 Task: Search one way flight ticket for 1 adult, 5 children, 2 infants in seat and 1 infant on lap in first from Eugene: Mahlon Sweet Field to Greenville: Pitt-greenville Airport on 5-2-2023. Choice of flights is Spirit. Number of bags: 7 checked bags. Price is upto 97000. Outbound departure time preference is 21:45.
Action: Mouse moved to (302, 269)
Screenshot: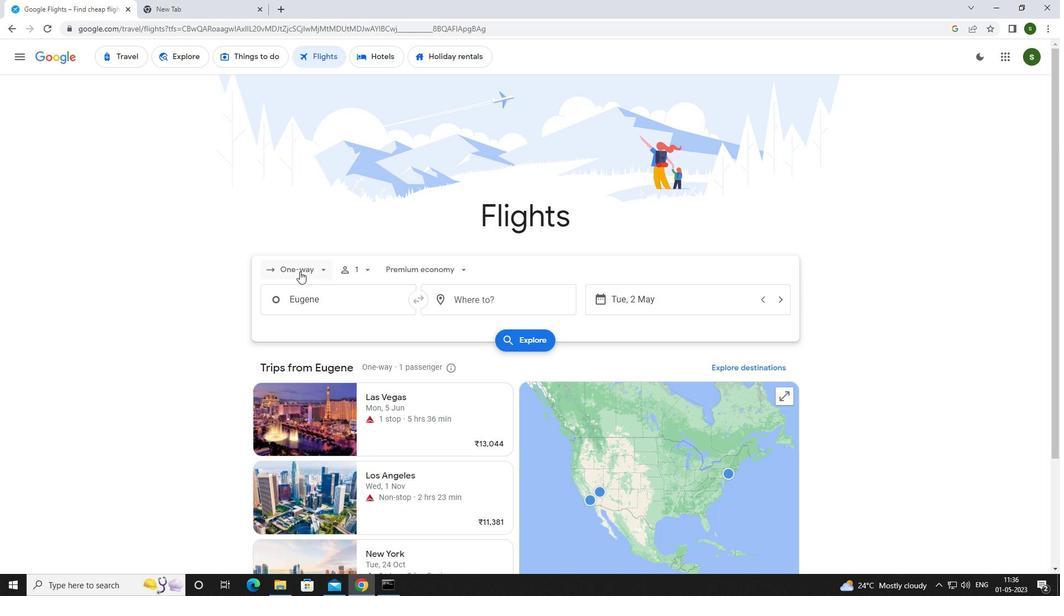 
Action: Mouse pressed left at (302, 269)
Screenshot: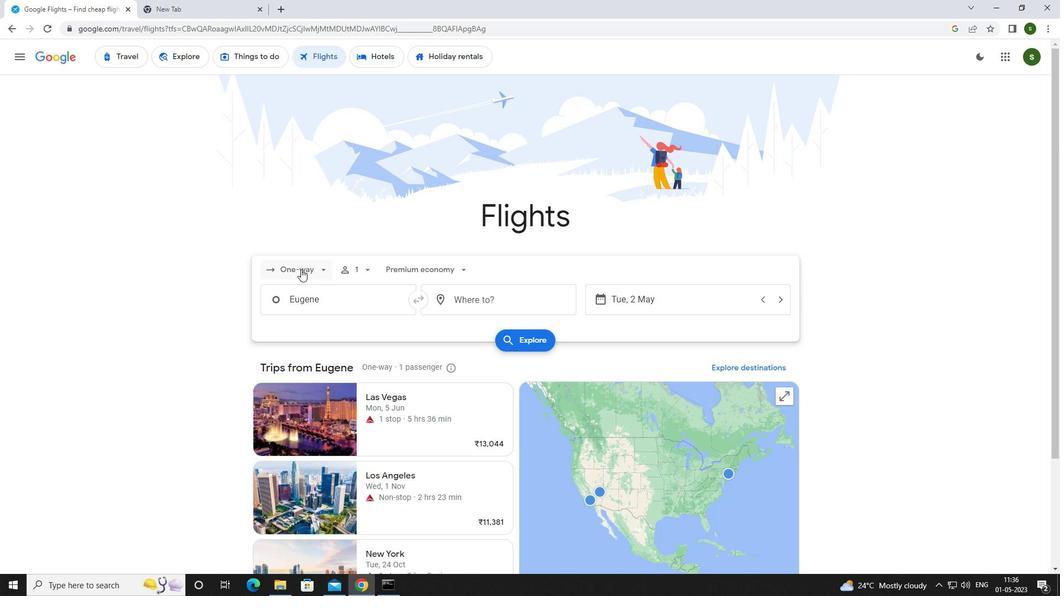 
Action: Mouse moved to (305, 320)
Screenshot: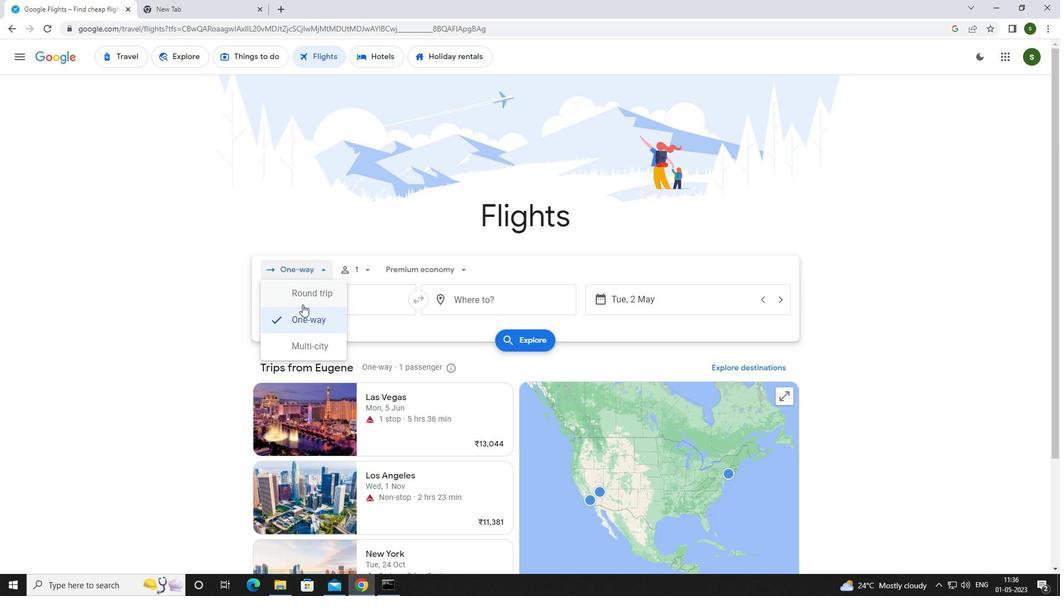 
Action: Mouse pressed left at (305, 320)
Screenshot: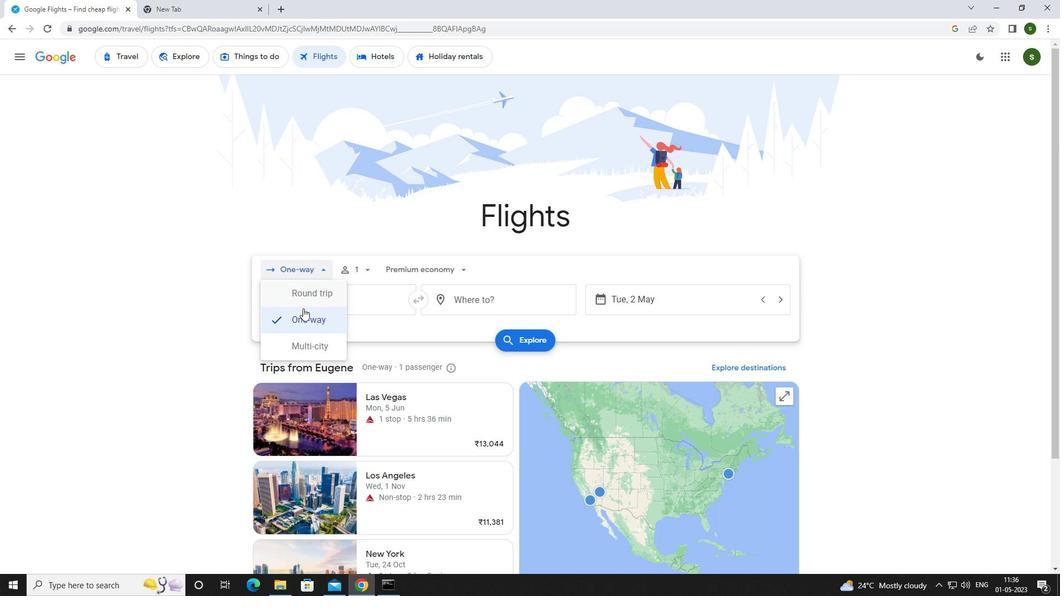 
Action: Mouse moved to (361, 270)
Screenshot: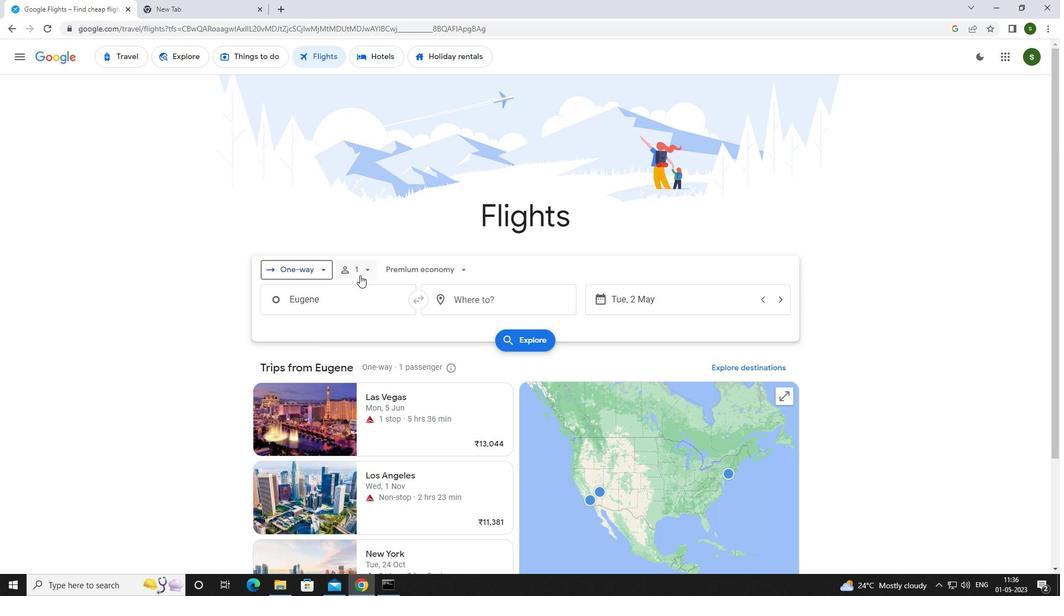 
Action: Mouse pressed left at (361, 270)
Screenshot: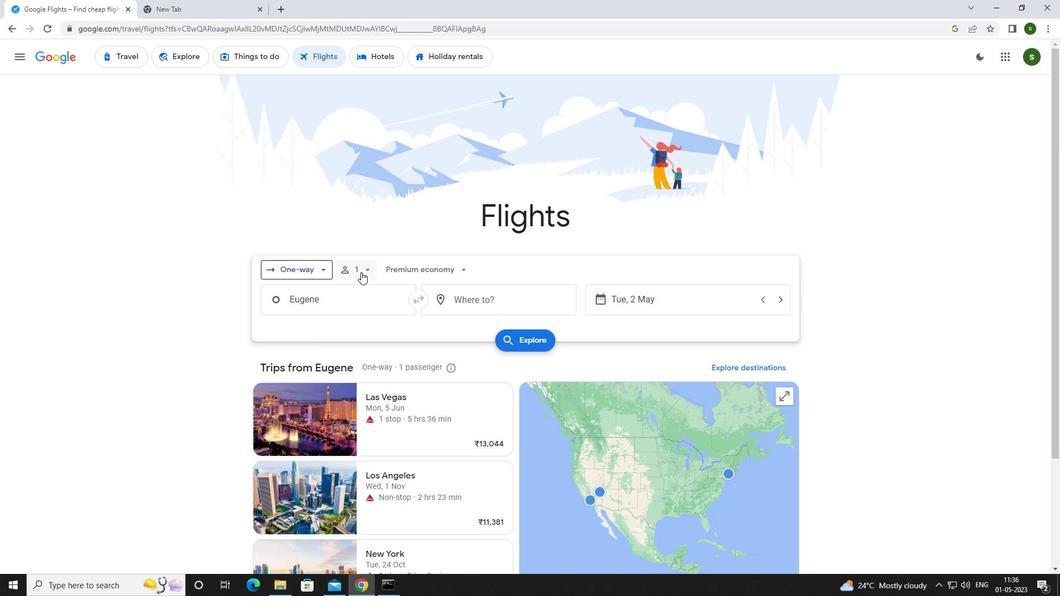 
Action: Mouse moved to (456, 328)
Screenshot: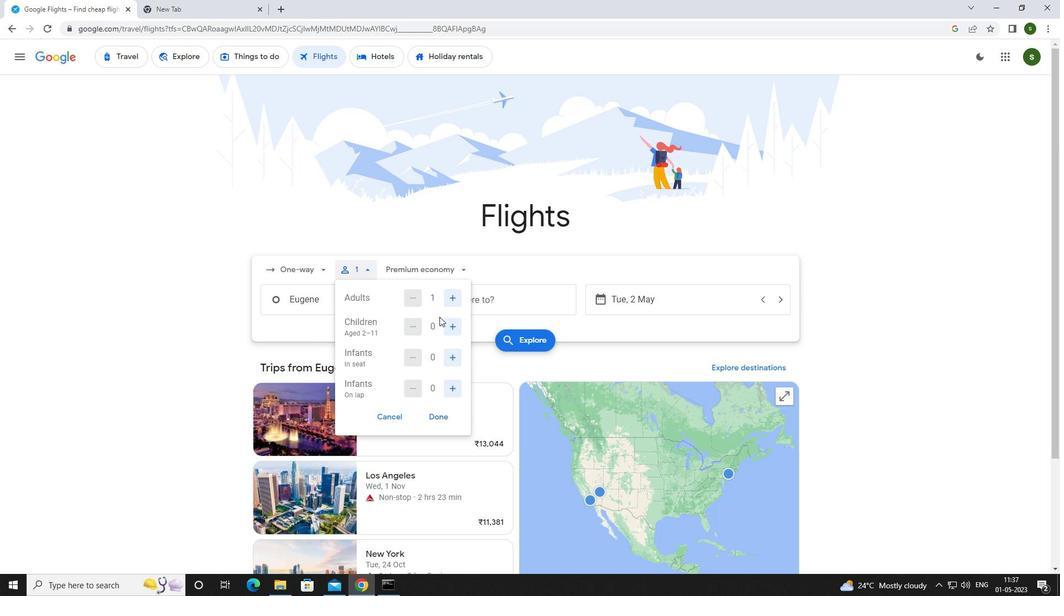 
Action: Mouse pressed left at (456, 328)
Screenshot: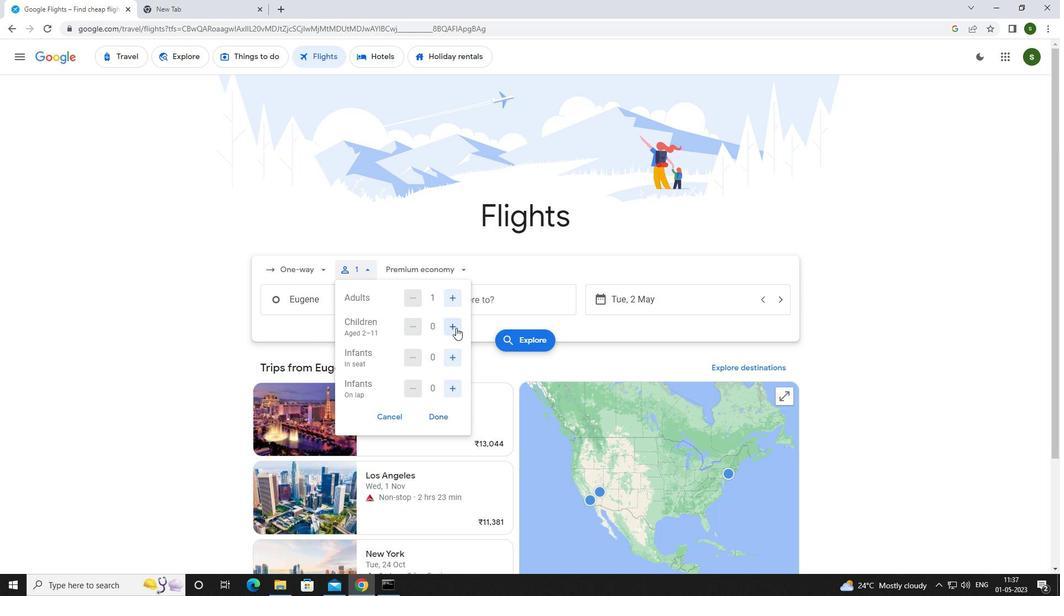 
Action: Mouse pressed left at (456, 328)
Screenshot: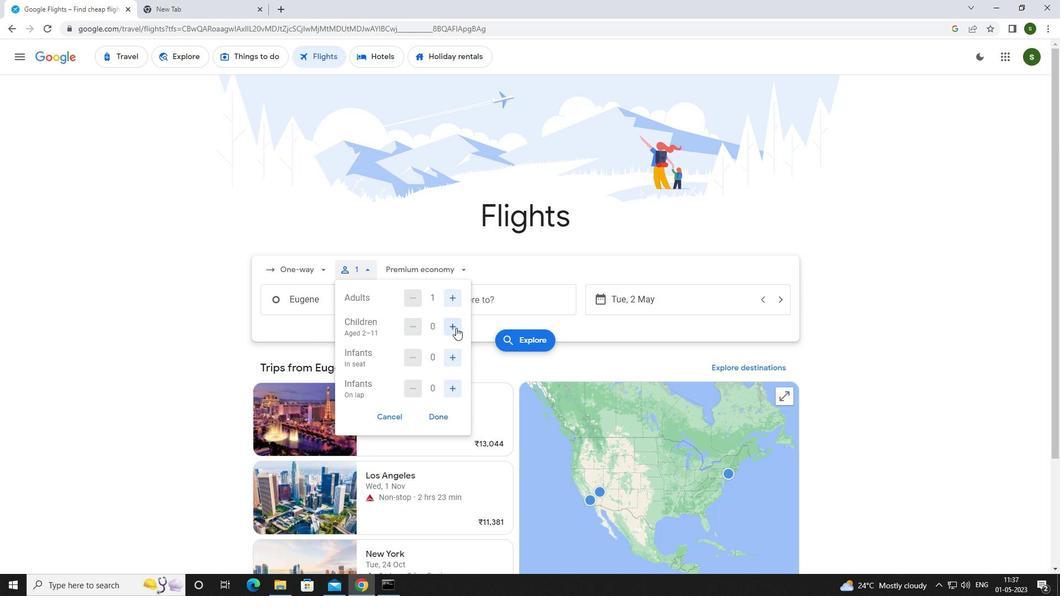 
Action: Mouse pressed left at (456, 328)
Screenshot: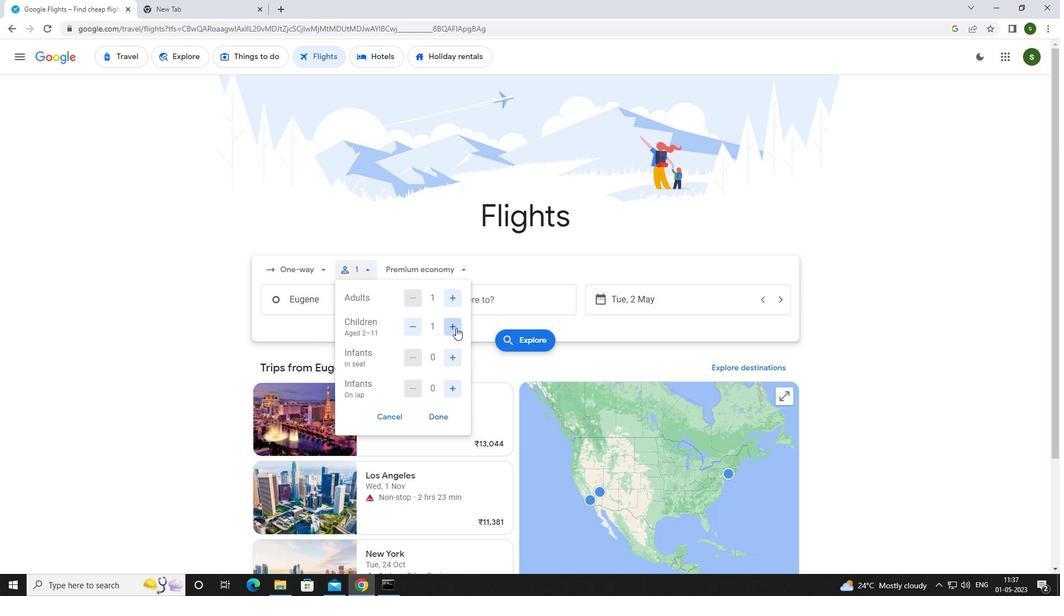 
Action: Mouse pressed left at (456, 328)
Screenshot: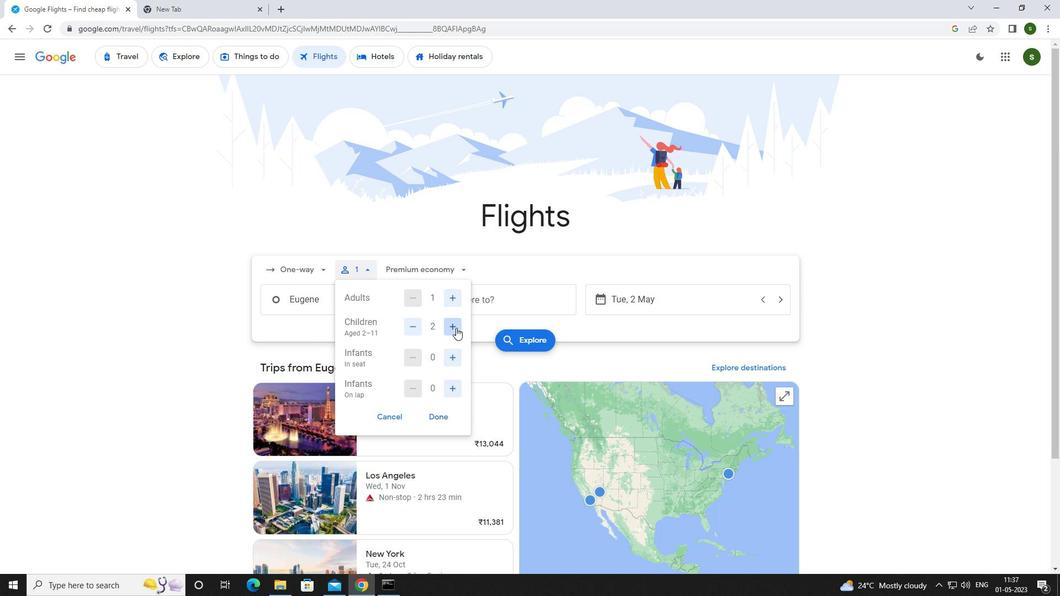 
Action: Mouse pressed left at (456, 328)
Screenshot: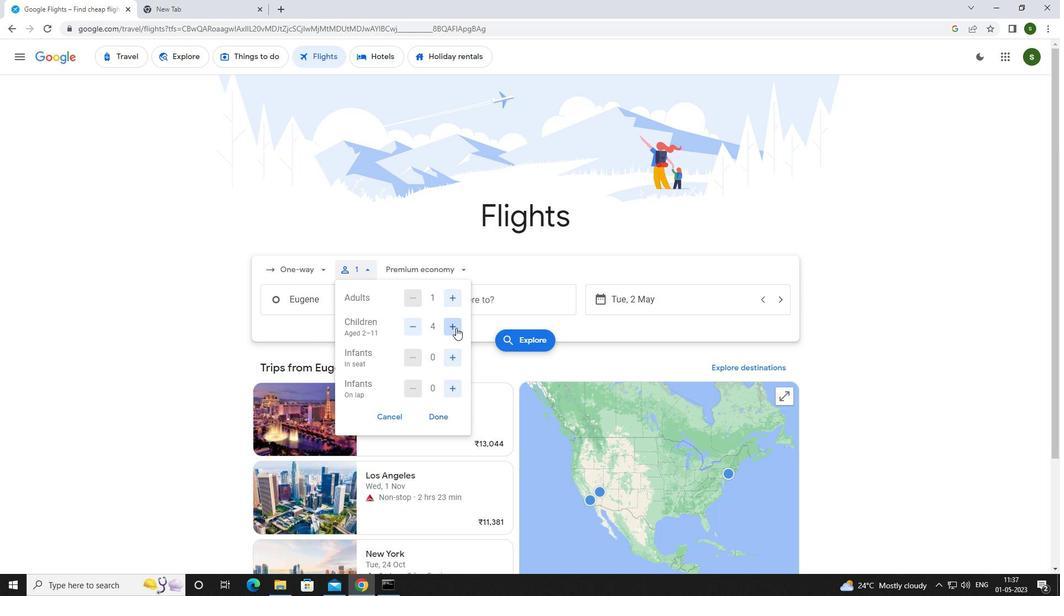
Action: Mouse moved to (457, 356)
Screenshot: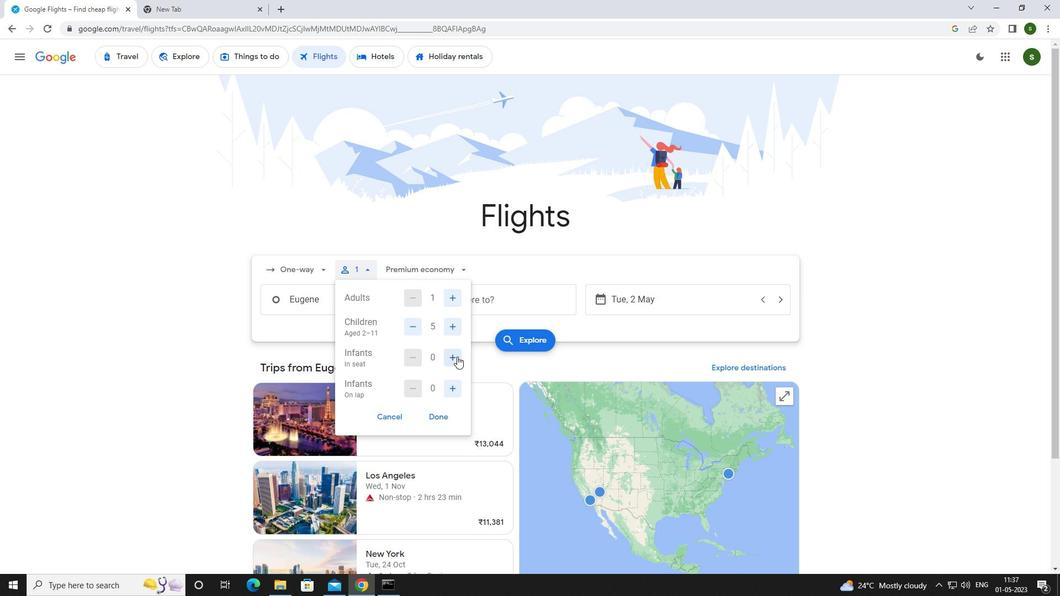 
Action: Mouse pressed left at (457, 356)
Screenshot: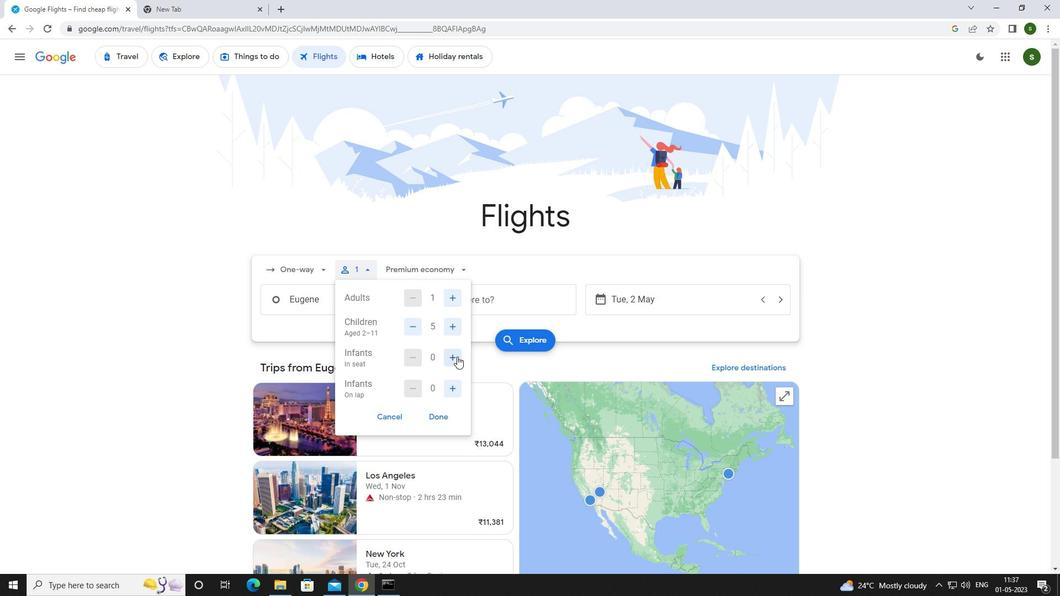 
Action: Mouse pressed left at (457, 356)
Screenshot: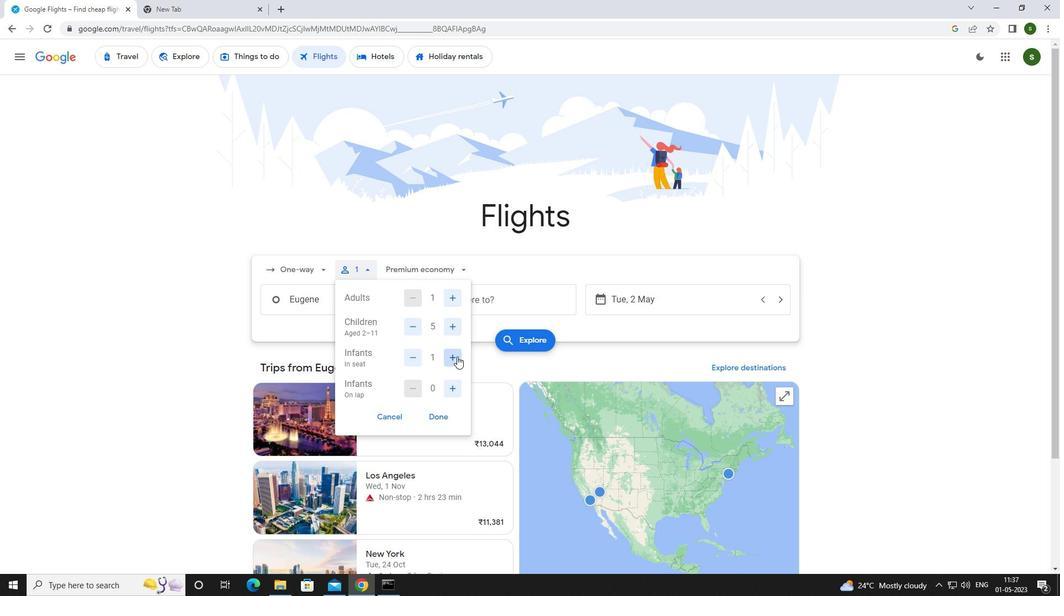 
Action: Mouse moved to (452, 381)
Screenshot: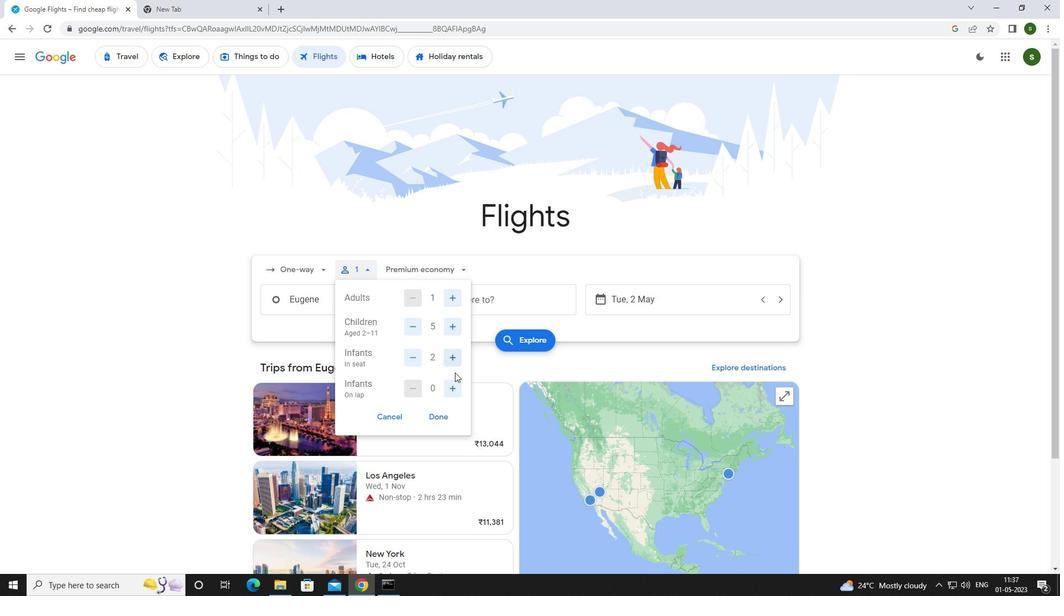 
Action: Mouse pressed left at (452, 381)
Screenshot: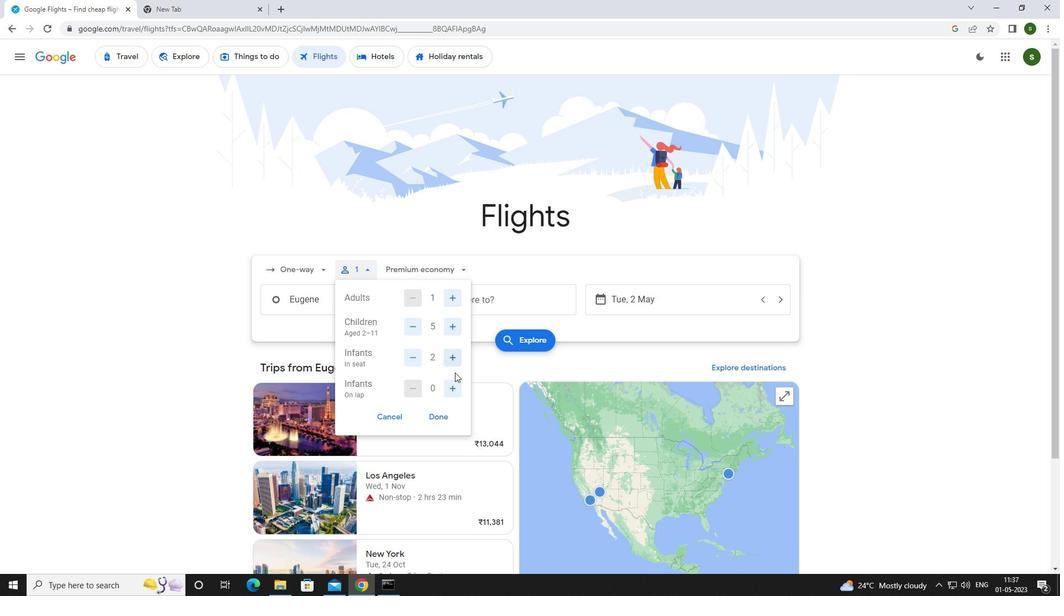 
Action: Mouse moved to (412, 355)
Screenshot: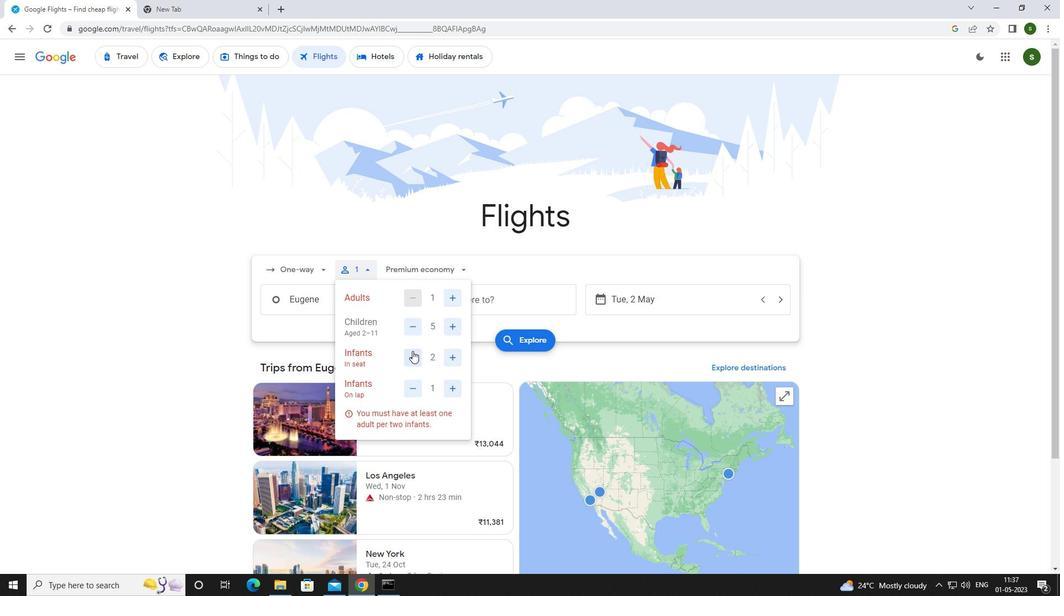
Action: Mouse pressed left at (412, 355)
Screenshot: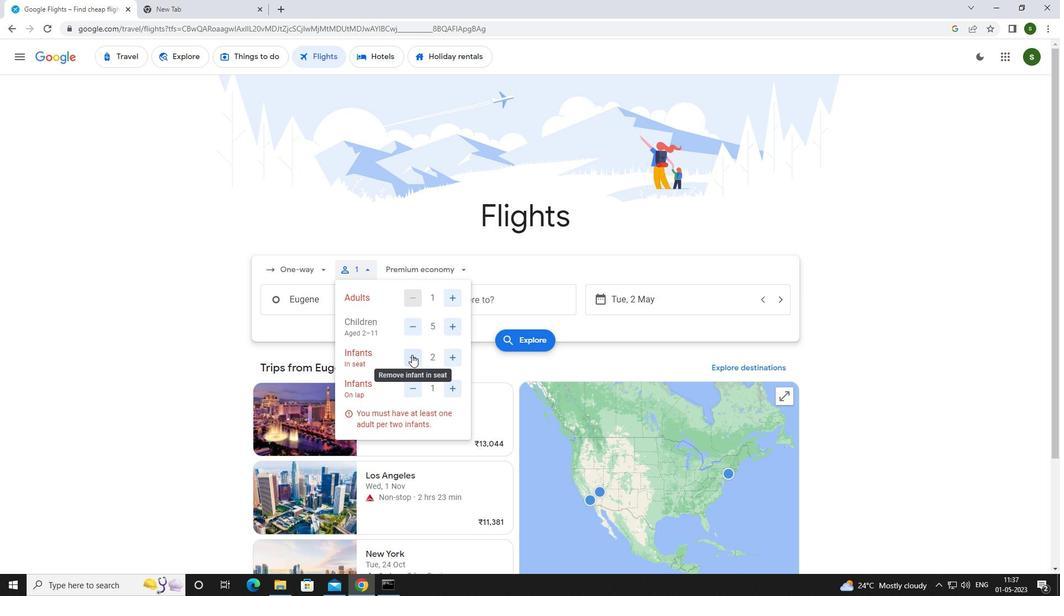 
Action: Mouse moved to (402, 271)
Screenshot: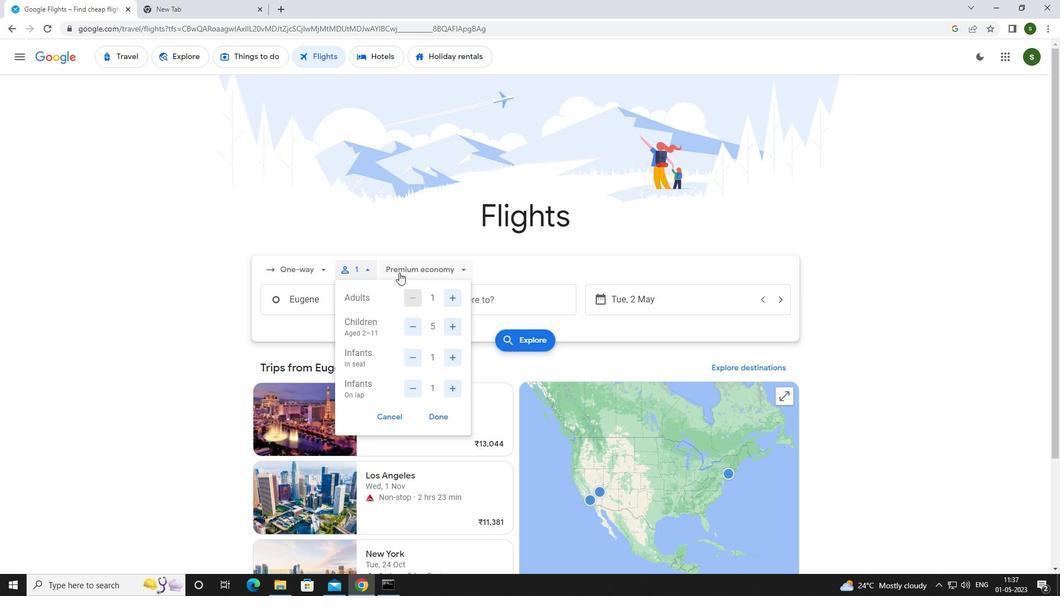 
Action: Mouse pressed left at (402, 271)
Screenshot: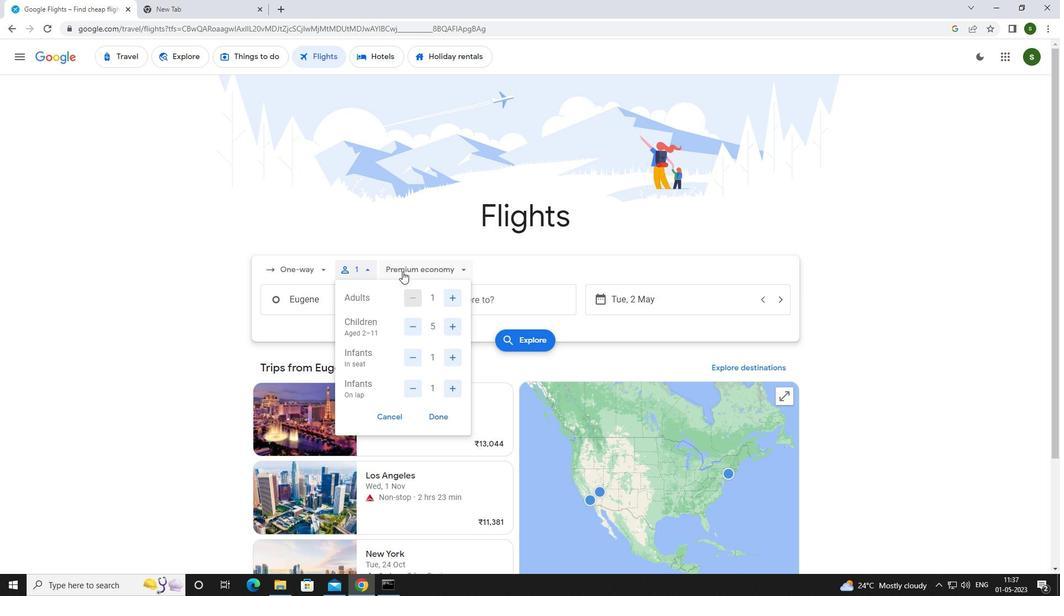 
Action: Mouse moved to (427, 370)
Screenshot: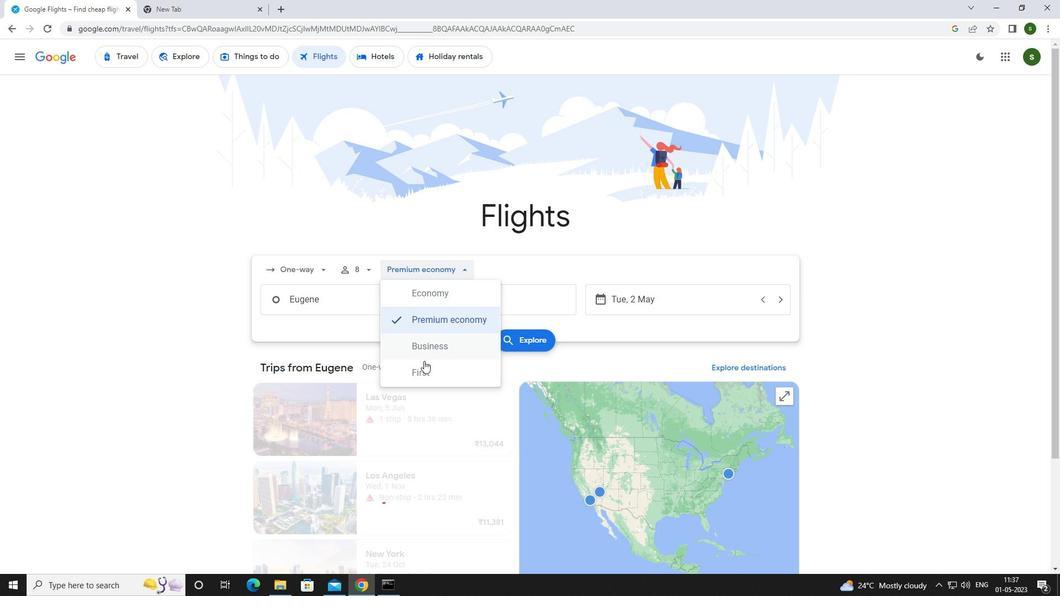
Action: Mouse pressed left at (427, 370)
Screenshot: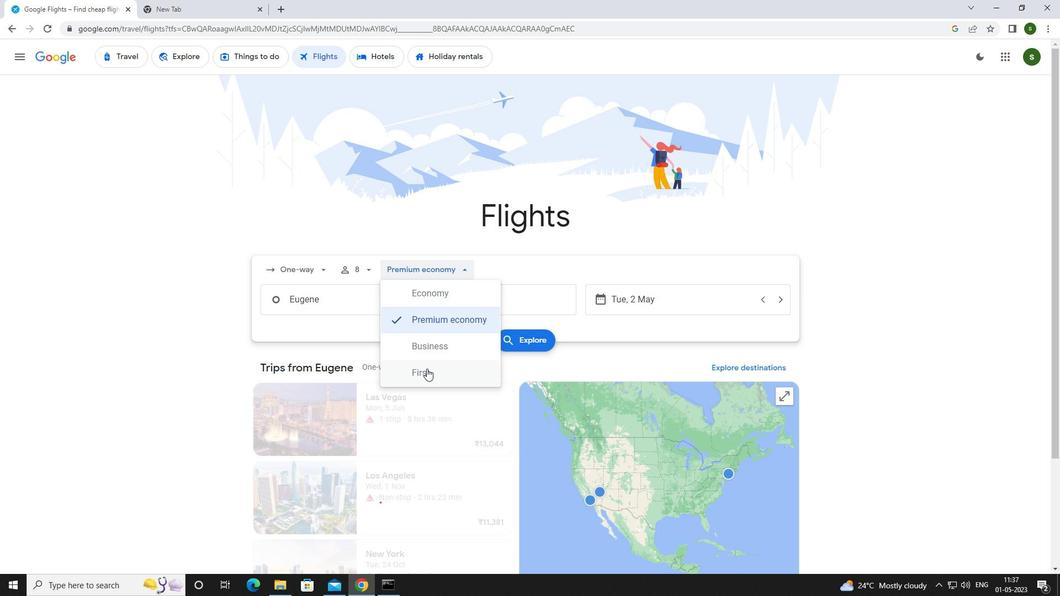 
Action: Mouse moved to (353, 301)
Screenshot: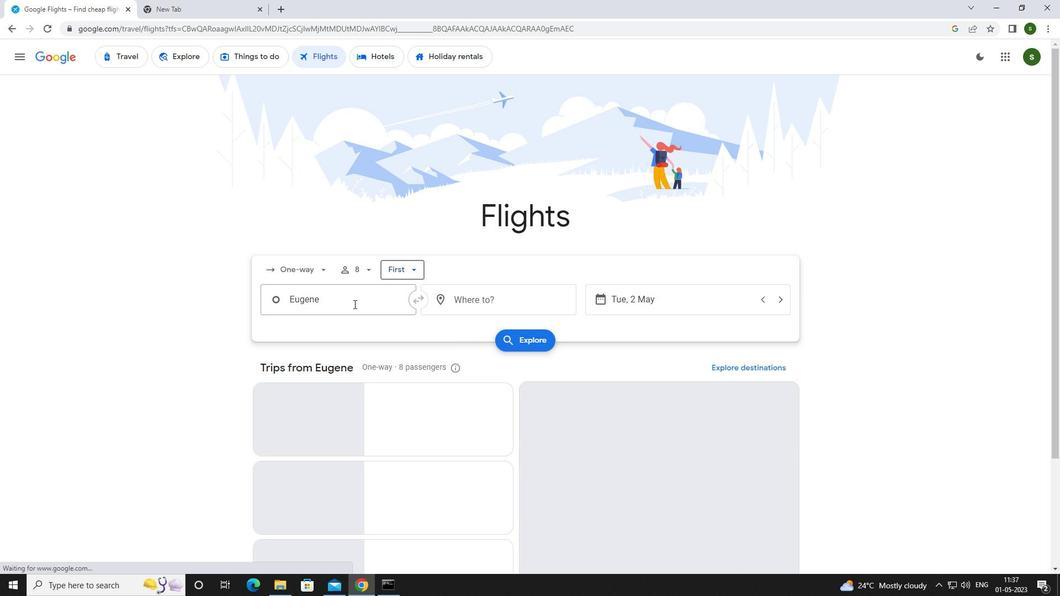 
Action: Mouse pressed left at (353, 301)
Screenshot: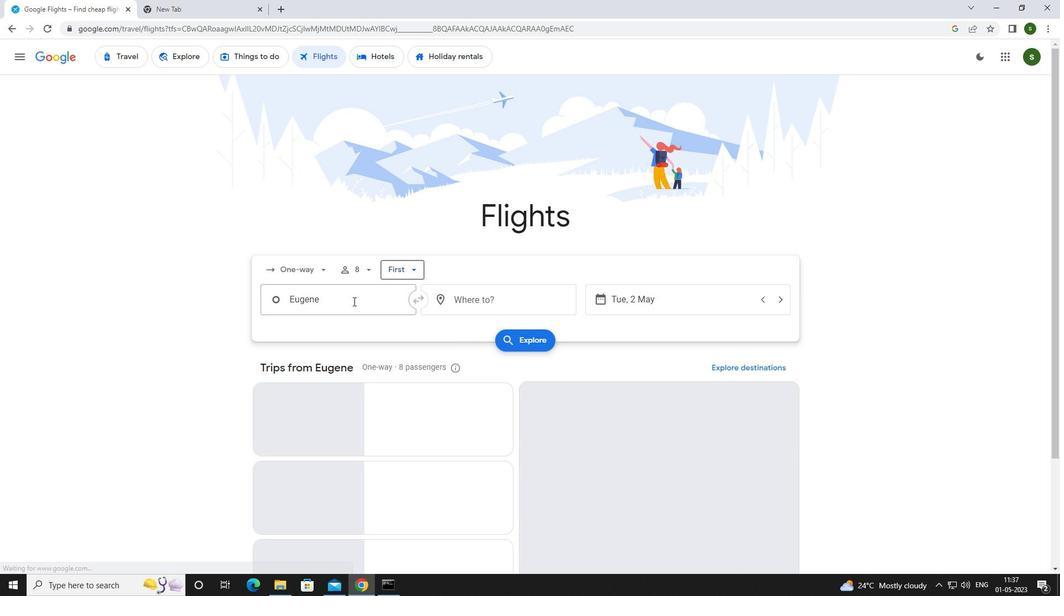 
Action: Mouse moved to (353, 301)
Screenshot: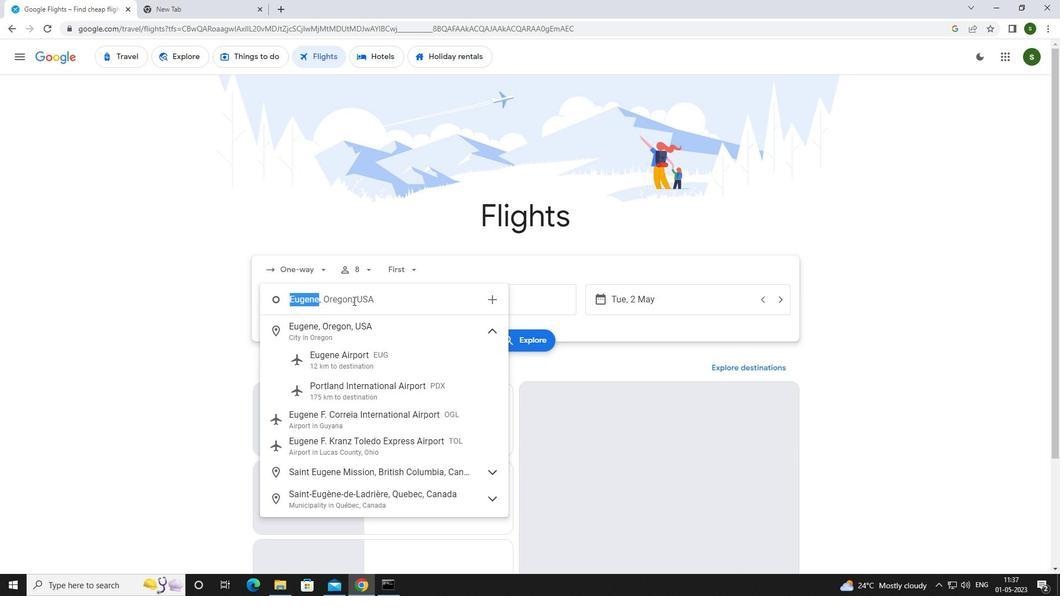 
Action: Key pressed e<Key.caps_lock>ugene
Screenshot: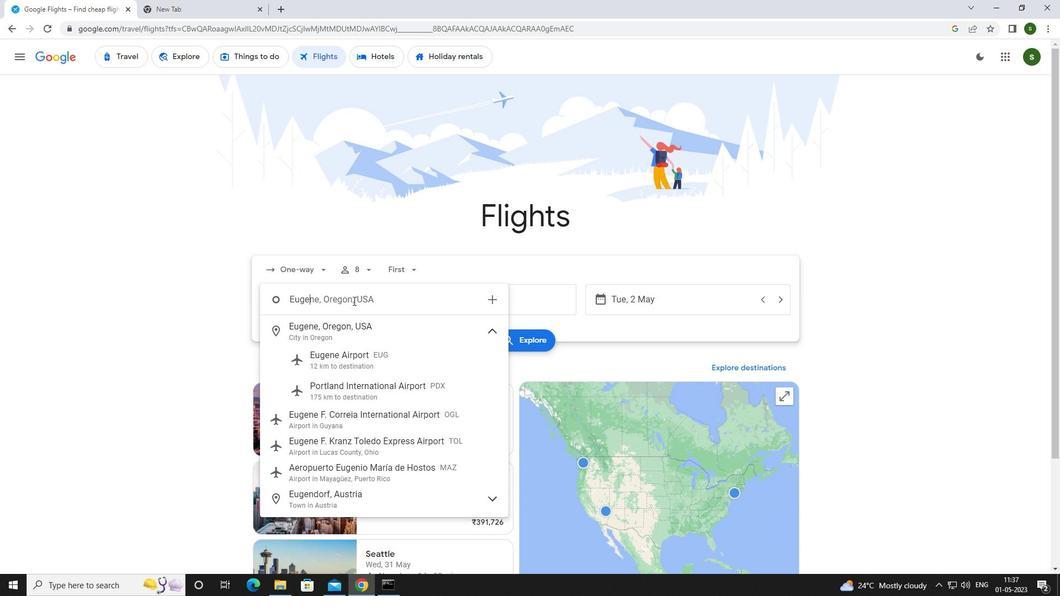 
Action: Mouse moved to (348, 360)
Screenshot: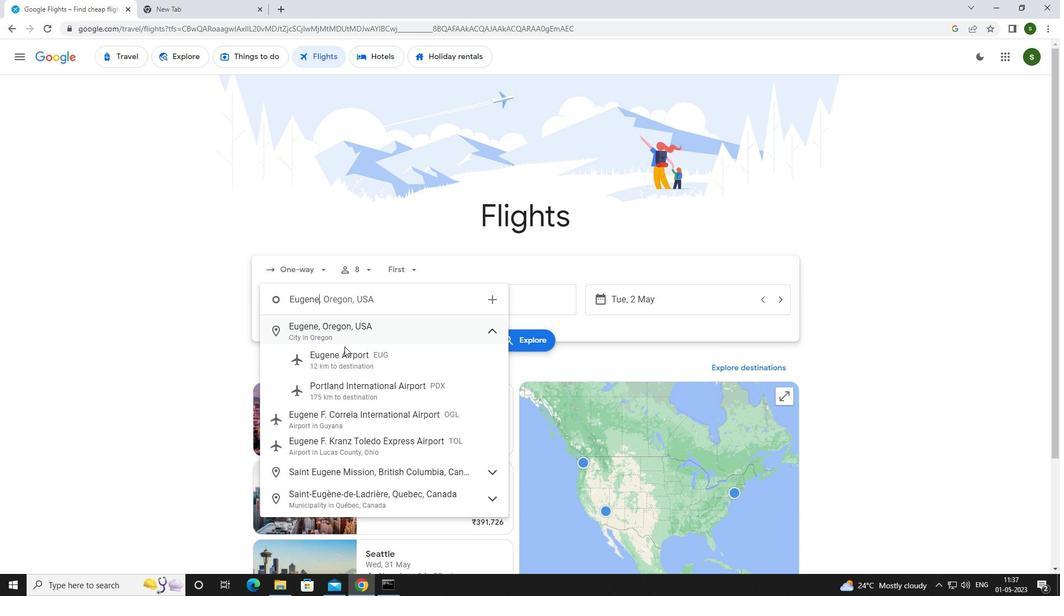 
Action: Mouse pressed left at (348, 360)
Screenshot: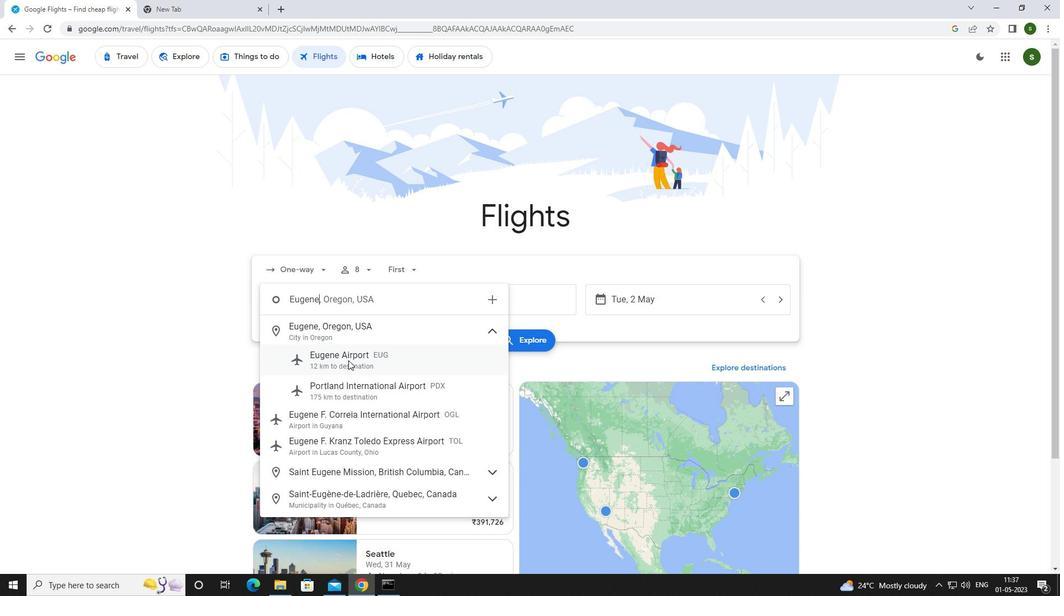 
Action: Mouse moved to (507, 299)
Screenshot: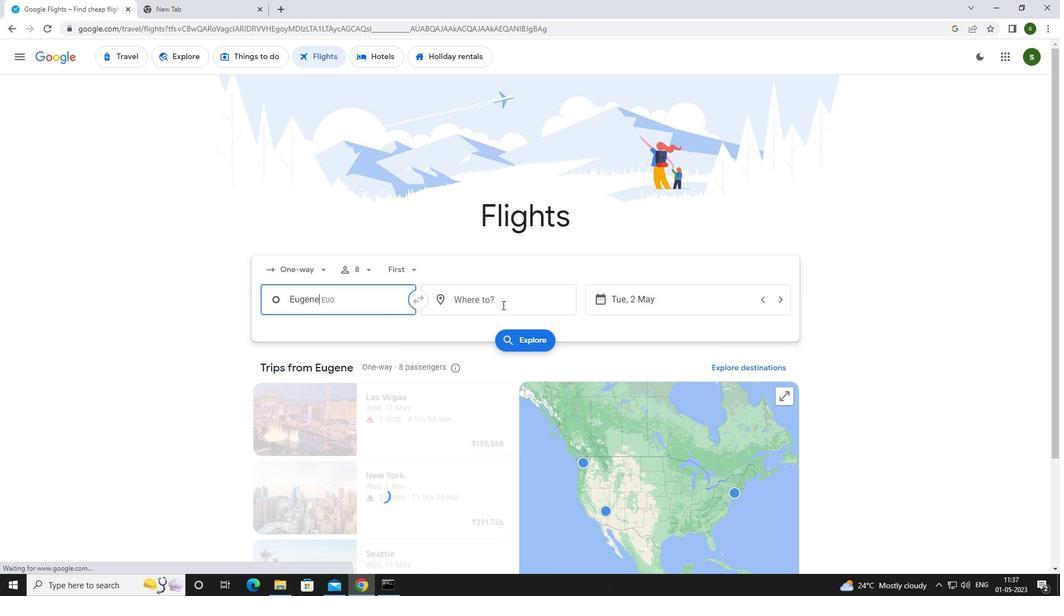 
Action: Mouse pressed left at (507, 299)
Screenshot: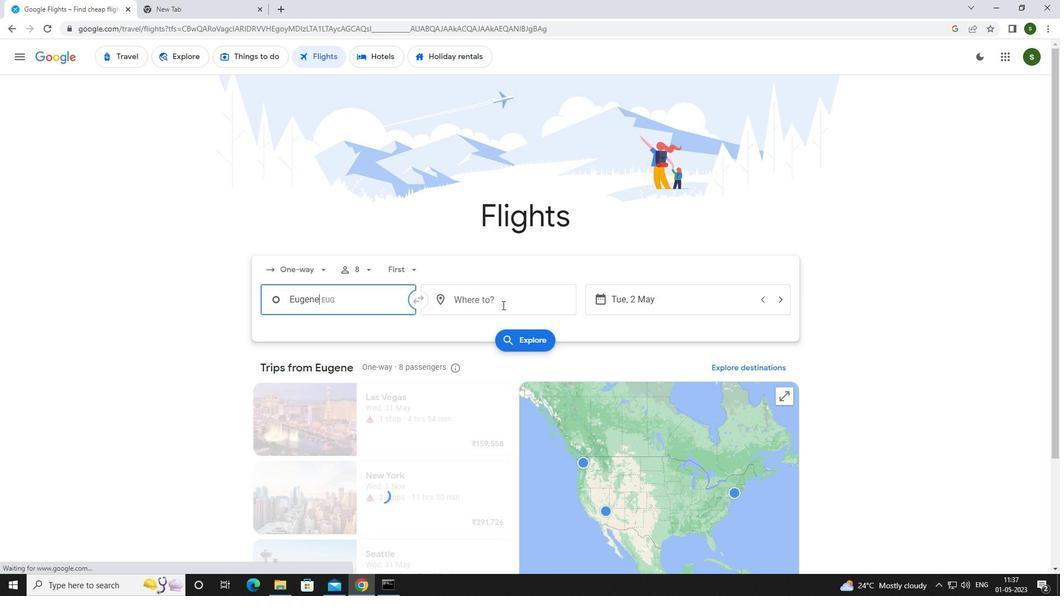 
Action: Mouse moved to (509, 298)
Screenshot: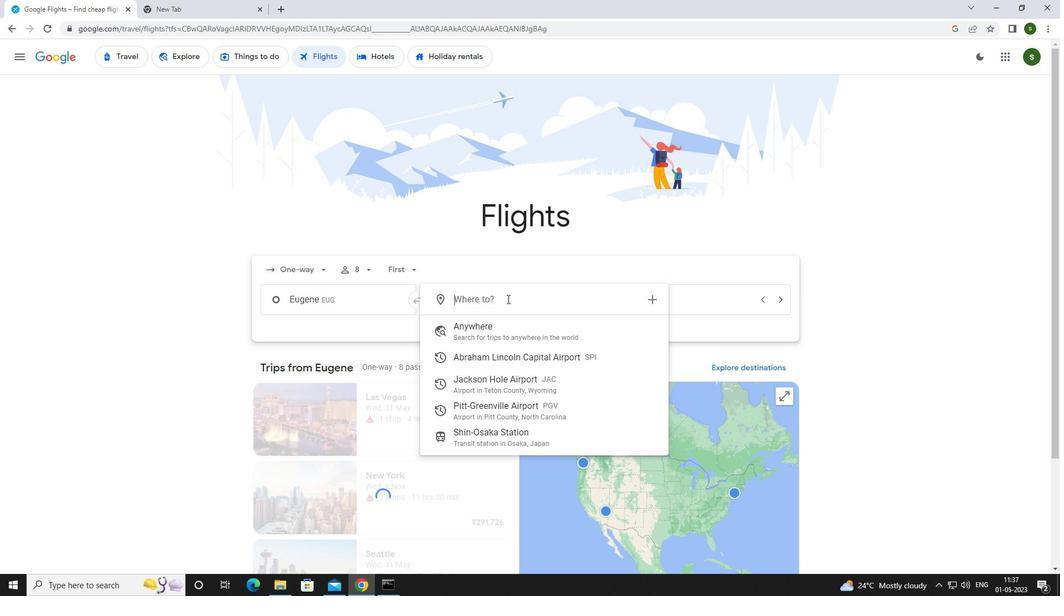 
Action: Key pressed <Key.caps_lock>pitt
Screenshot: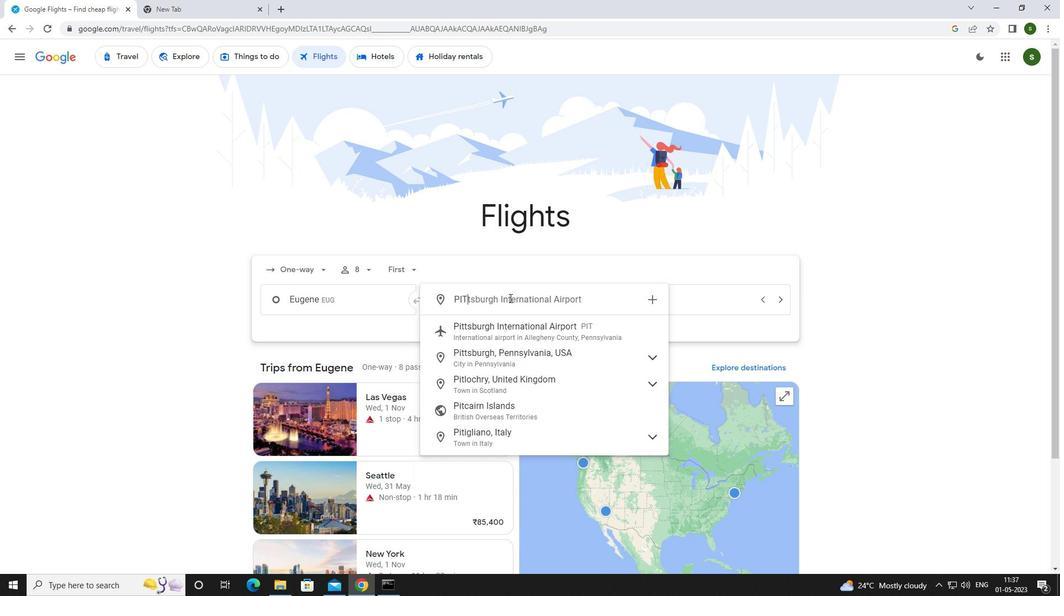 
Action: Mouse moved to (494, 414)
Screenshot: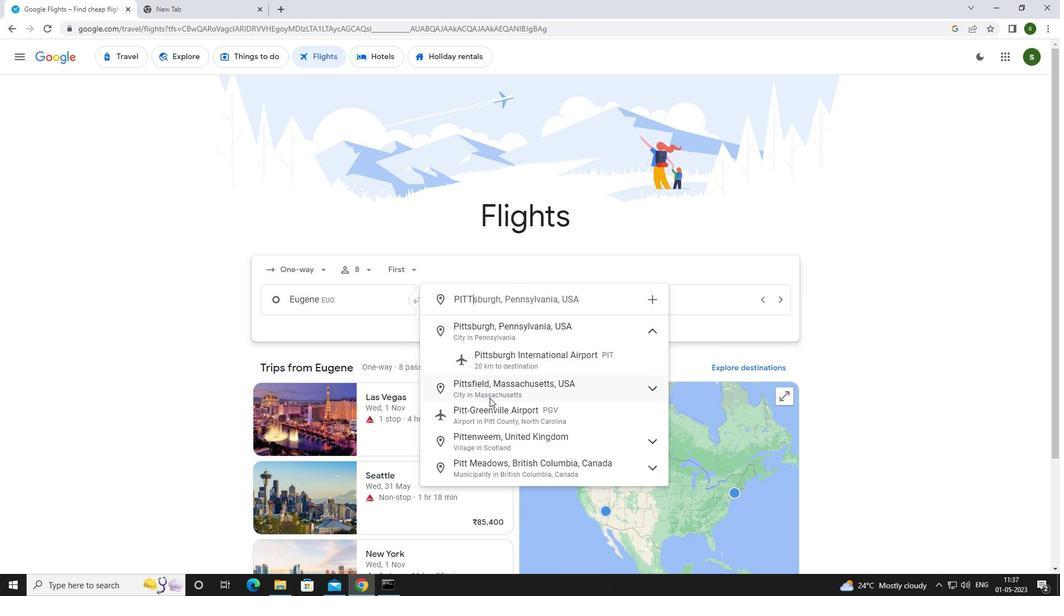 
Action: Mouse pressed left at (494, 414)
Screenshot: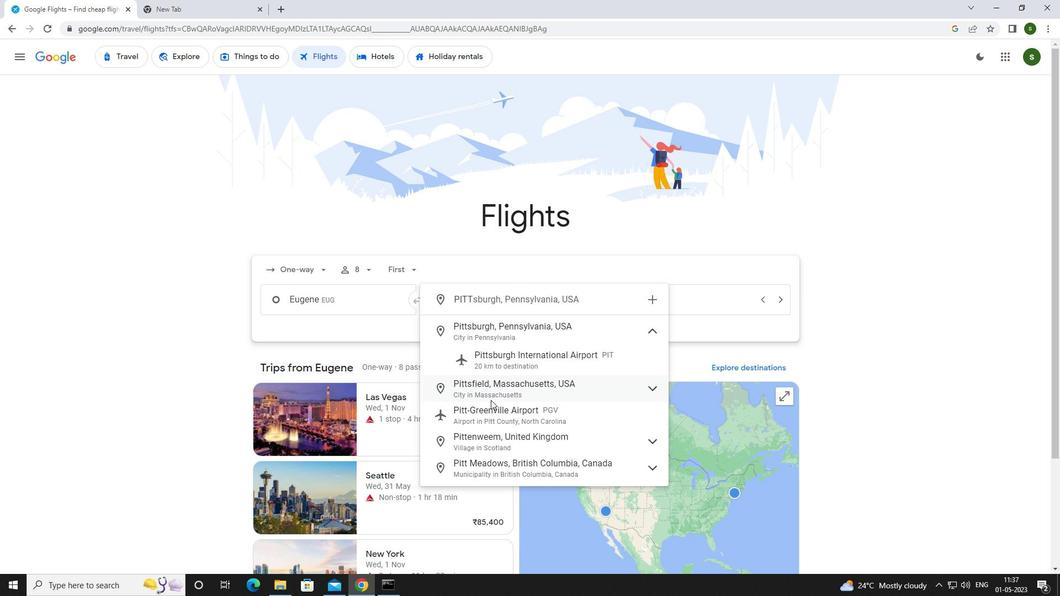 
Action: Mouse moved to (668, 298)
Screenshot: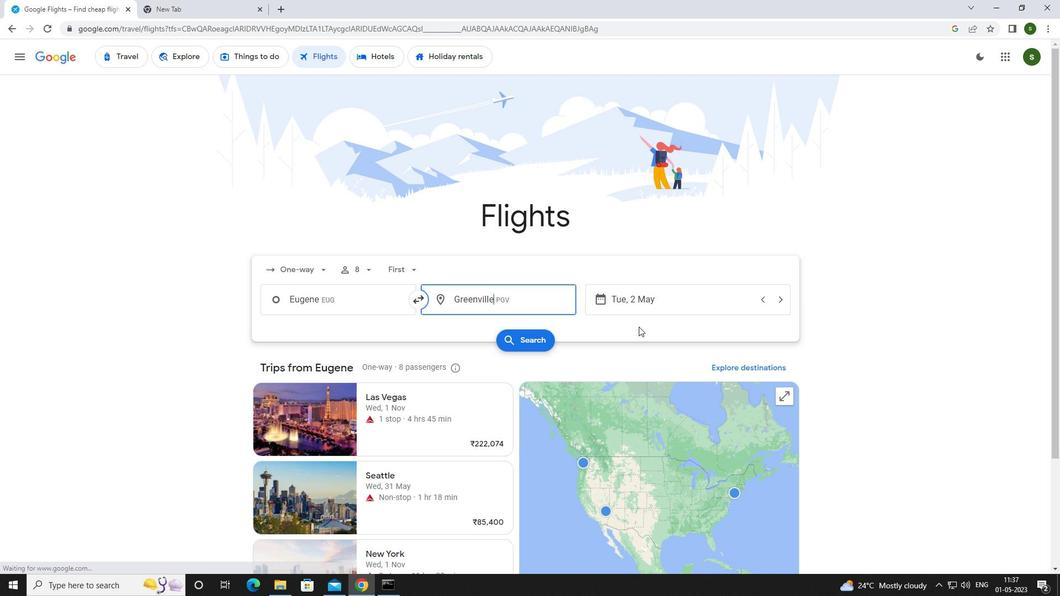 
Action: Mouse pressed left at (668, 298)
Screenshot: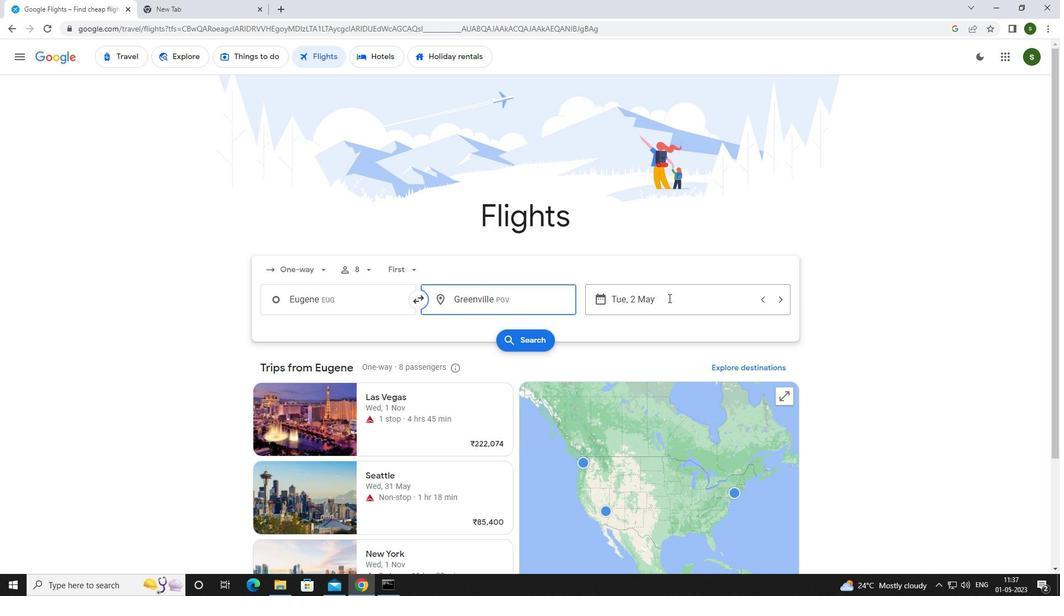 
Action: Mouse moved to (452, 379)
Screenshot: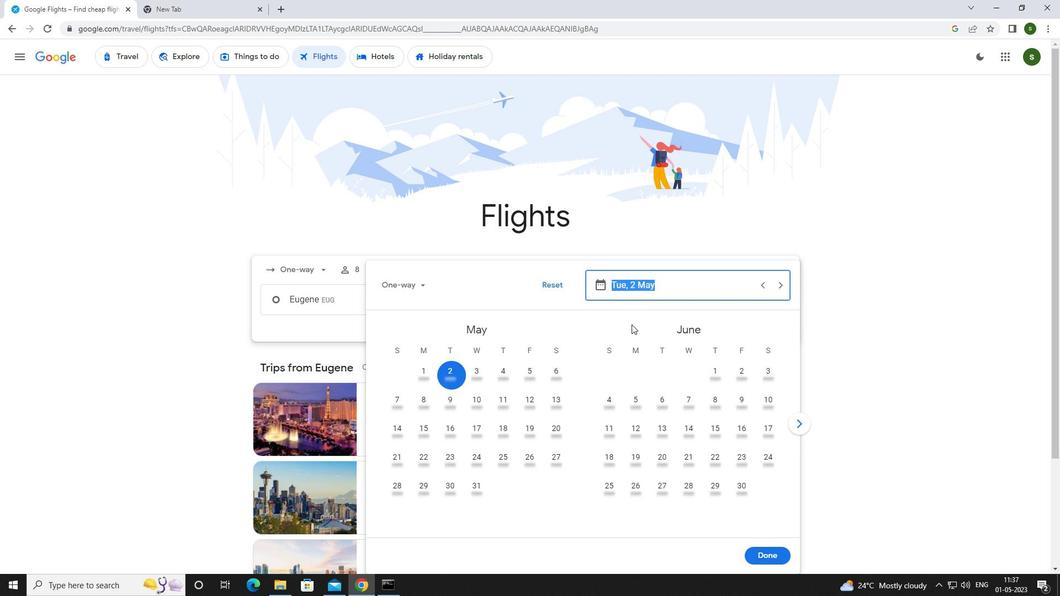 
Action: Mouse pressed left at (452, 379)
Screenshot: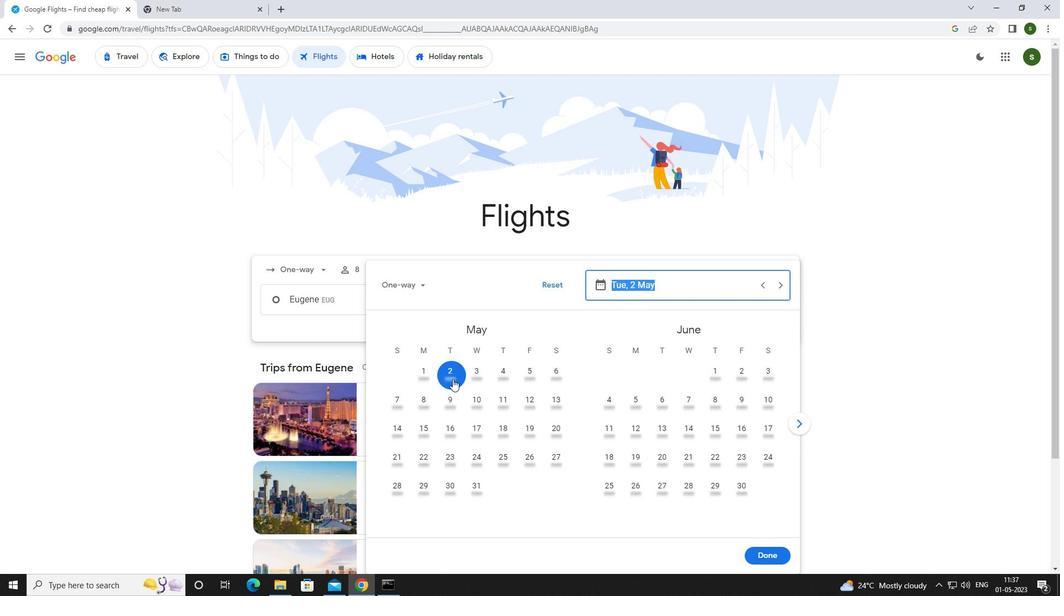 
Action: Mouse moved to (757, 555)
Screenshot: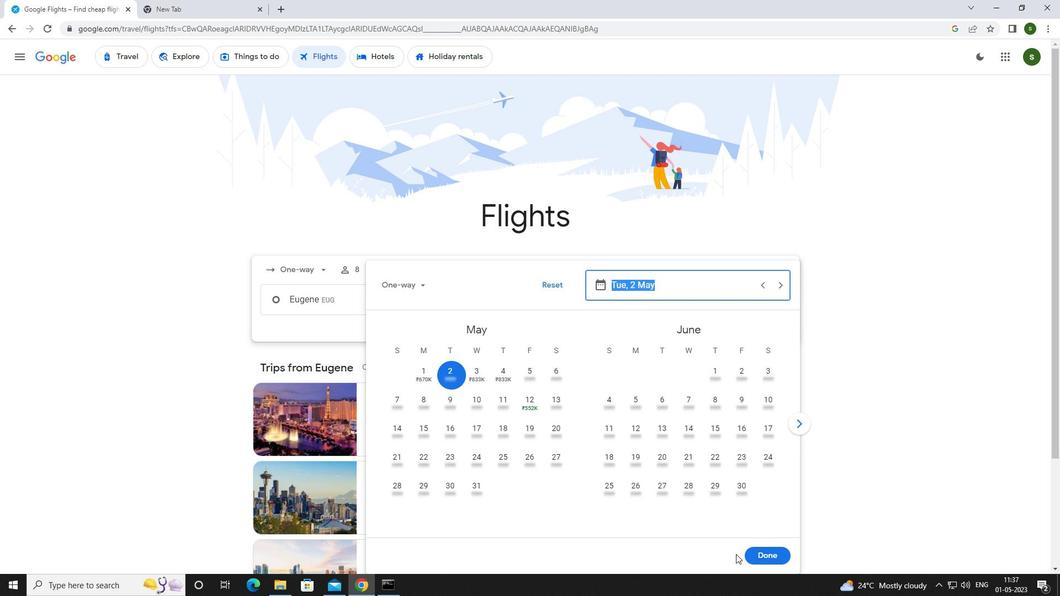 
Action: Mouse pressed left at (757, 555)
Screenshot: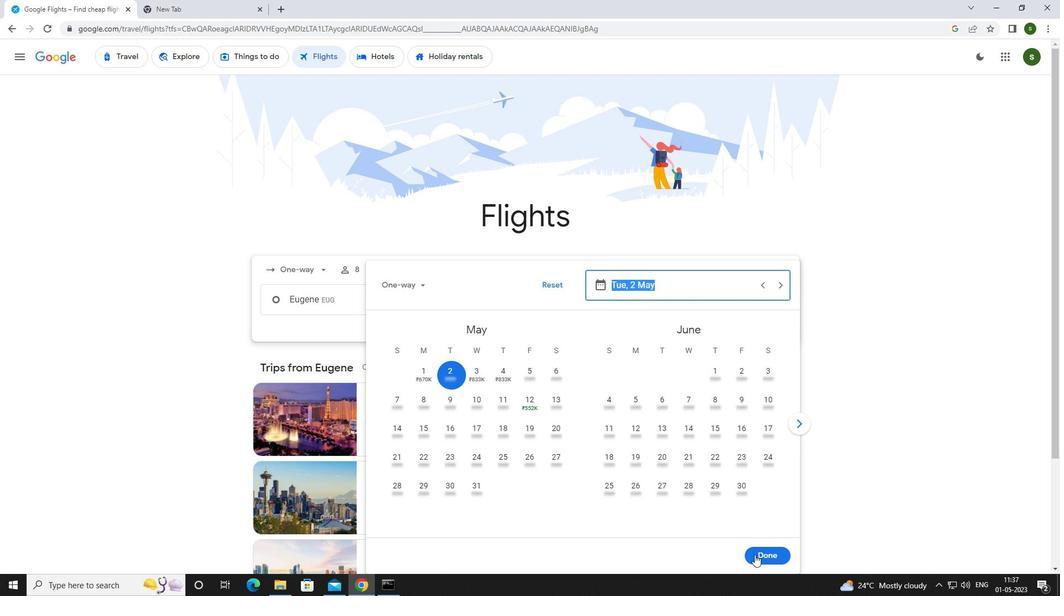 
Action: Mouse moved to (524, 343)
Screenshot: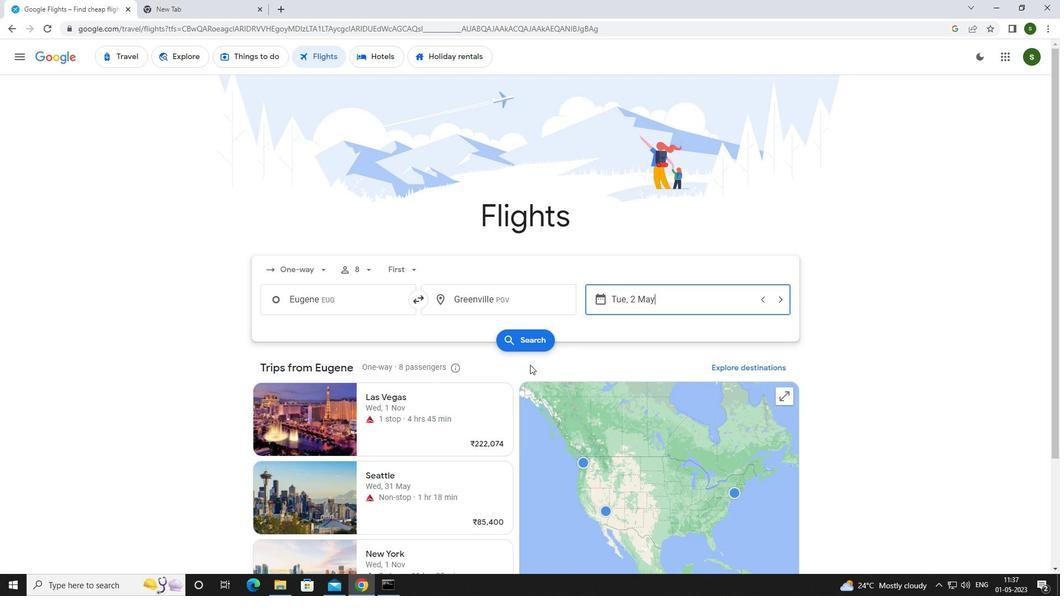 
Action: Mouse pressed left at (524, 343)
Screenshot: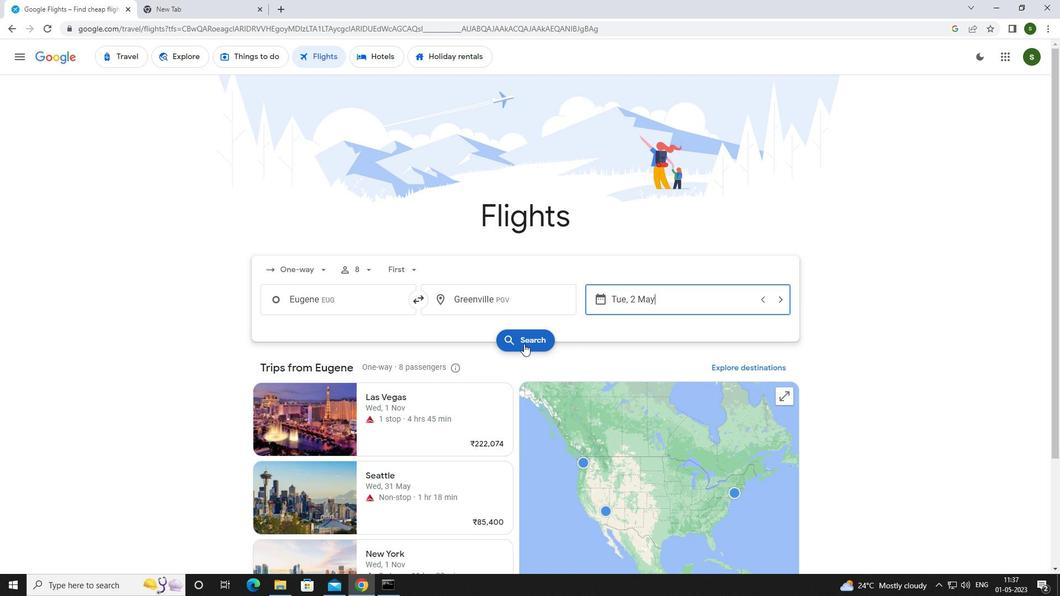 
Action: Mouse moved to (278, 157)
Screenshot: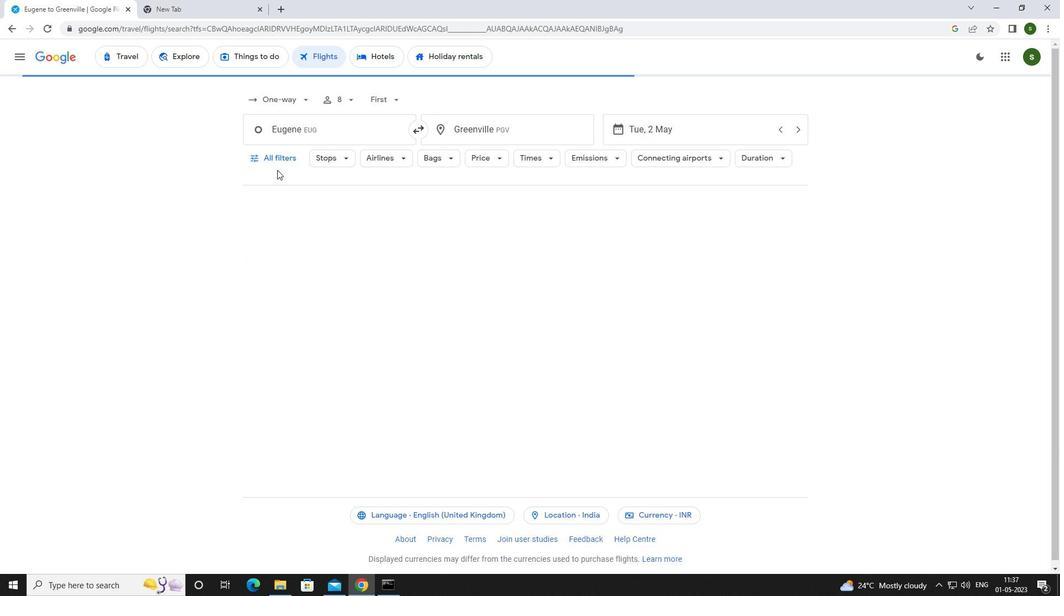 
Action: Mouse pressed left at (278, 157)
Screenshot: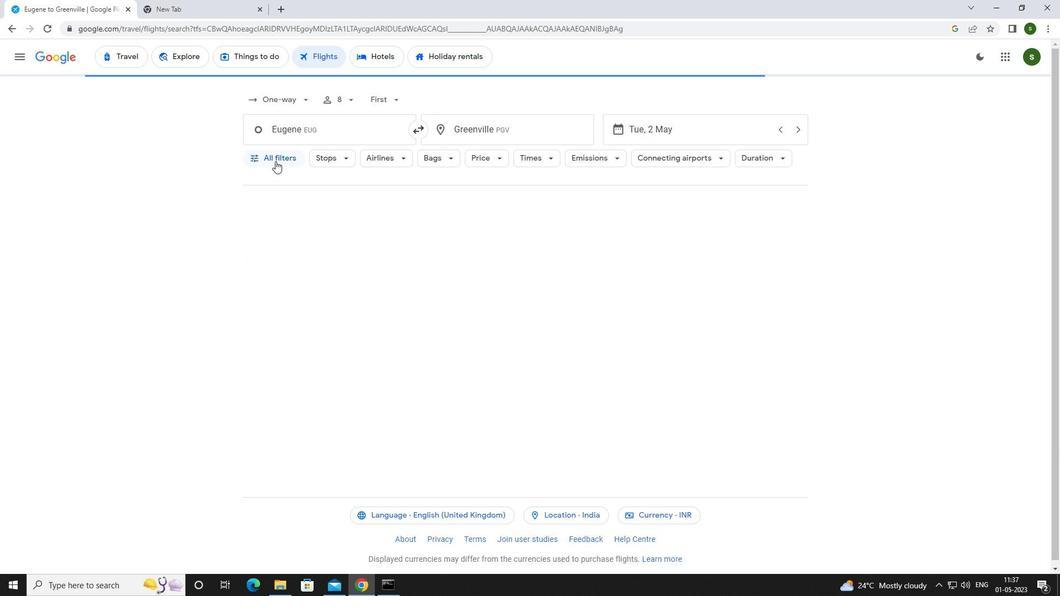 
Action: Mouse moved to (369, 351)
Screenshot: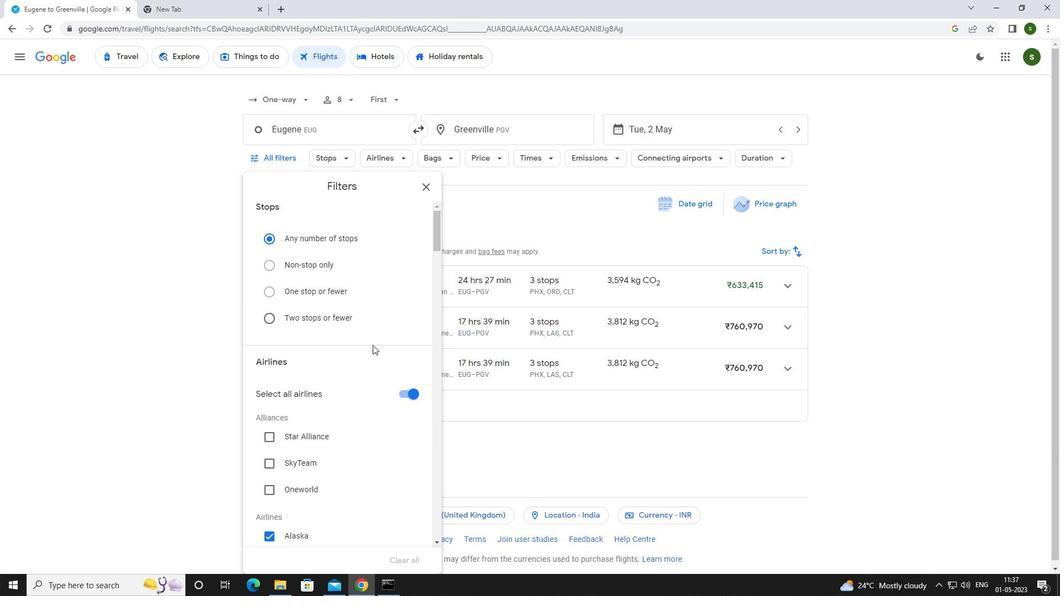
Action: Mouse scrolled (369, 351) with delta (0, 0)
Screenshot: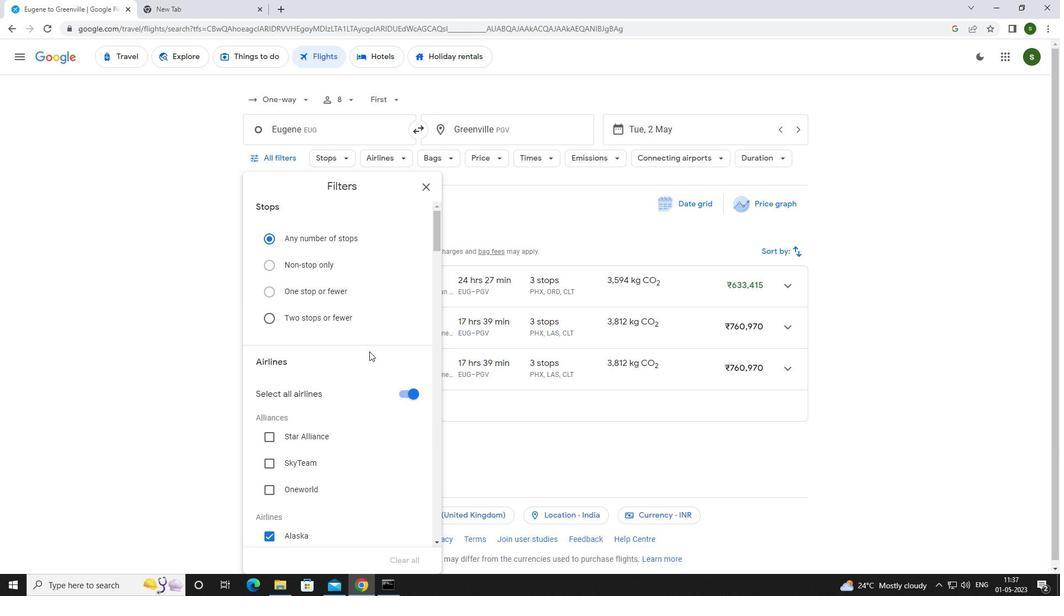 
Action: Mouse scrolled (369, 351) with delta (0, 0)
Screenshot: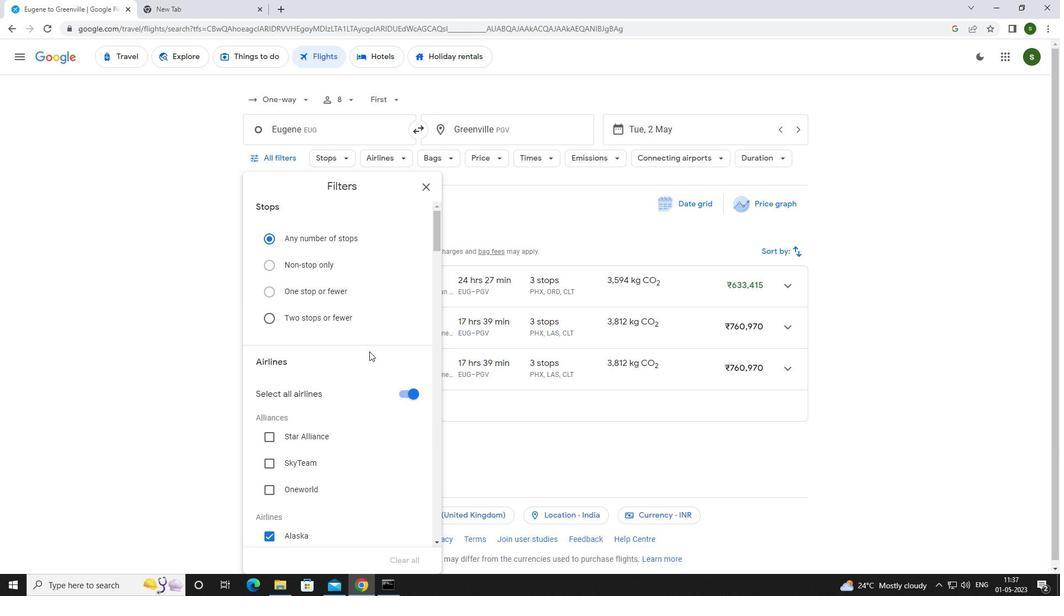
Action: Mouse moved to (408, 280)
Screenshot: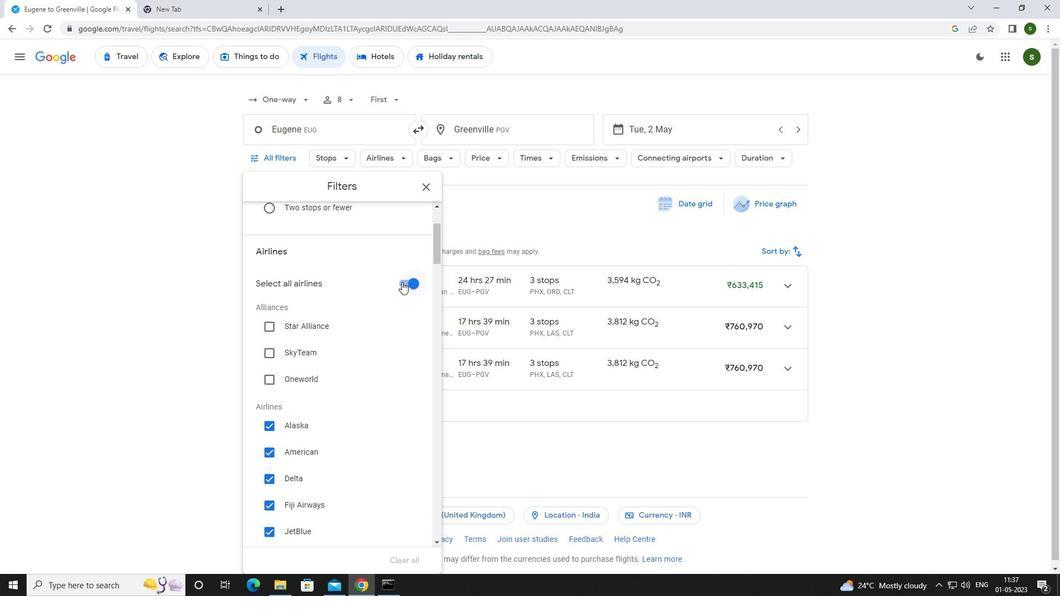 
Action: Mouse pressed left at (408, 280)
Screenshot: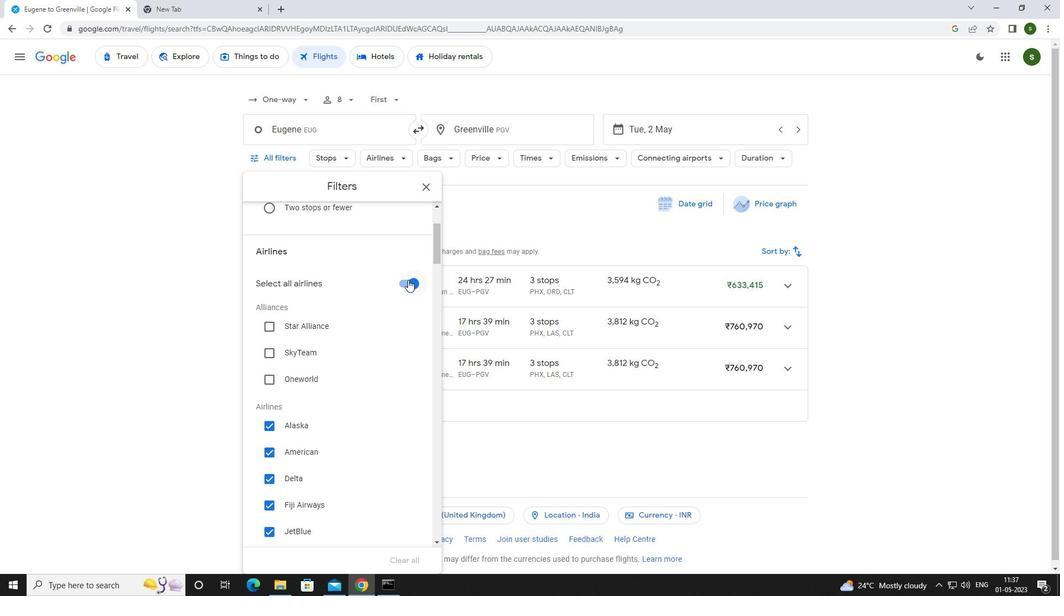 
Action: Mouse moved to (376, 307)
Screenshot: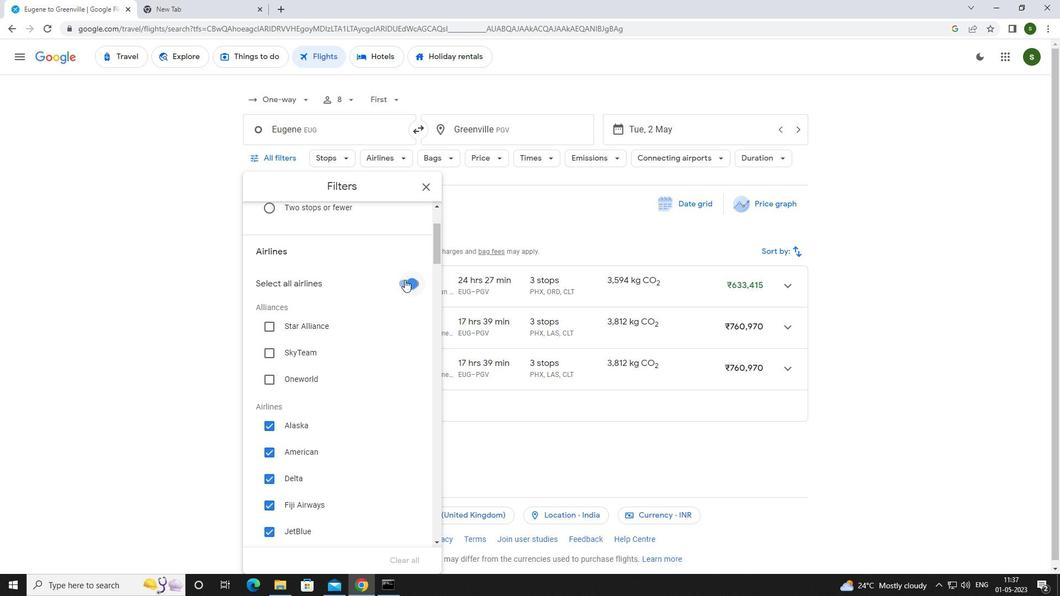 
Action: Mouse scrolled (376, 307) with delta (0, 0)
Screenshot: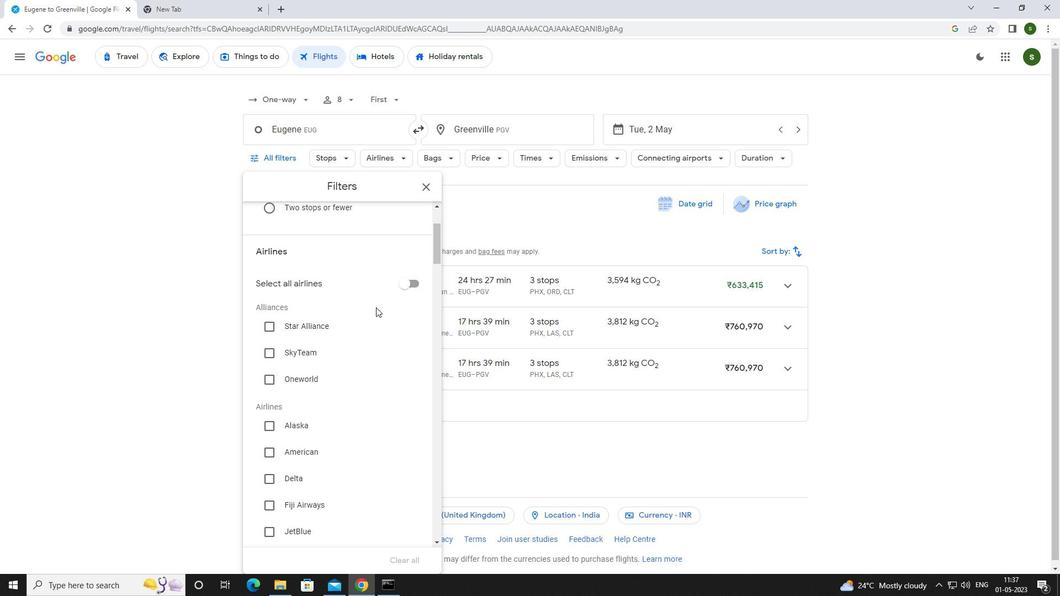 
Action: Mouse scrolled (376, 307) with delta (0, 0)
Screenshot: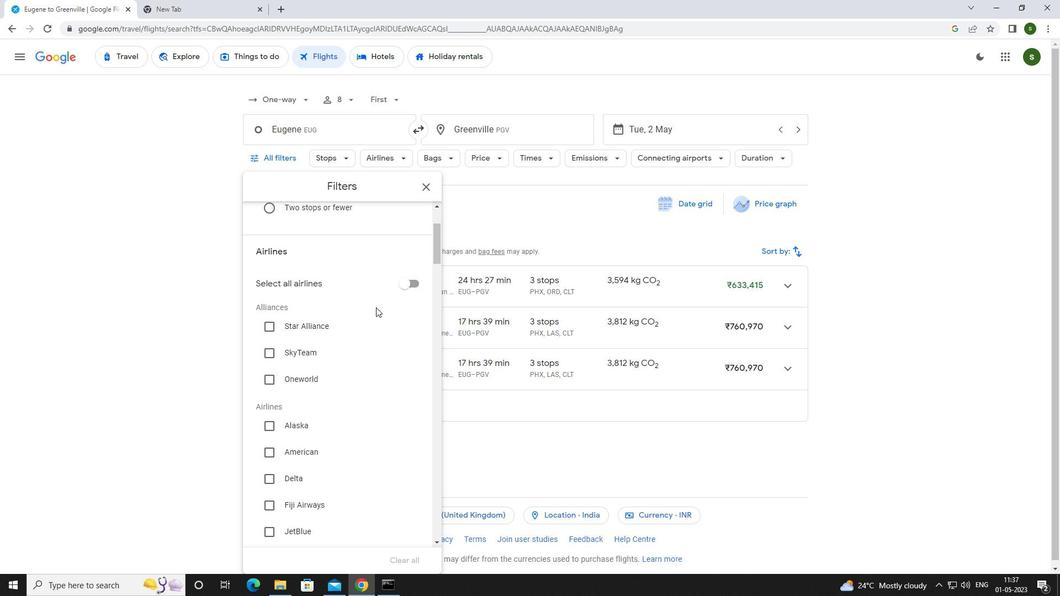 
Action: Mouse scrolled (376, 307) with delta (0, 0)
Screenshot: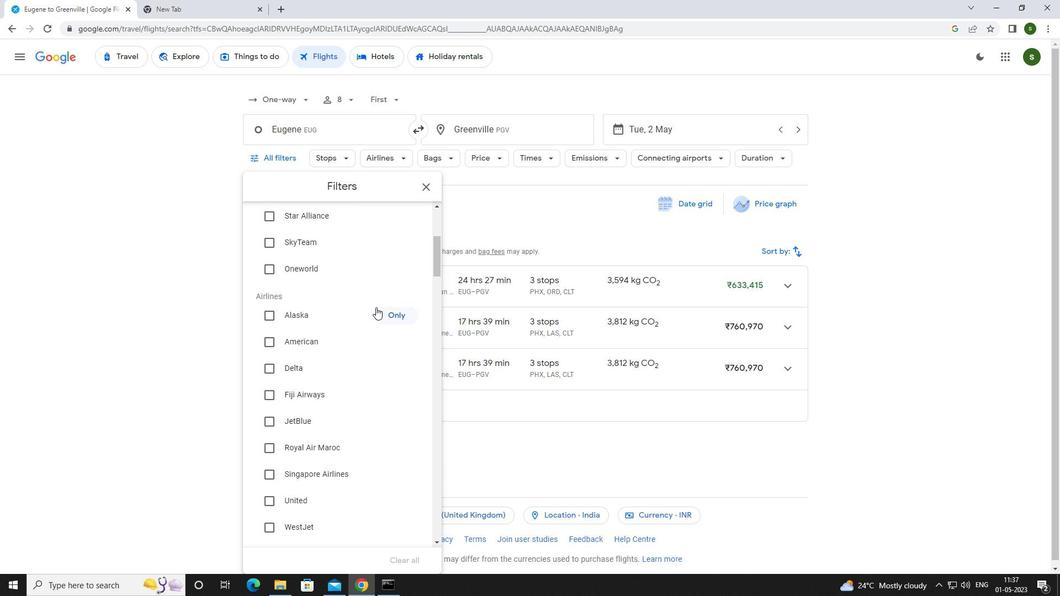 
Action: Mouse scrolled (376, 307) with delta (0, 0)
Screenshot: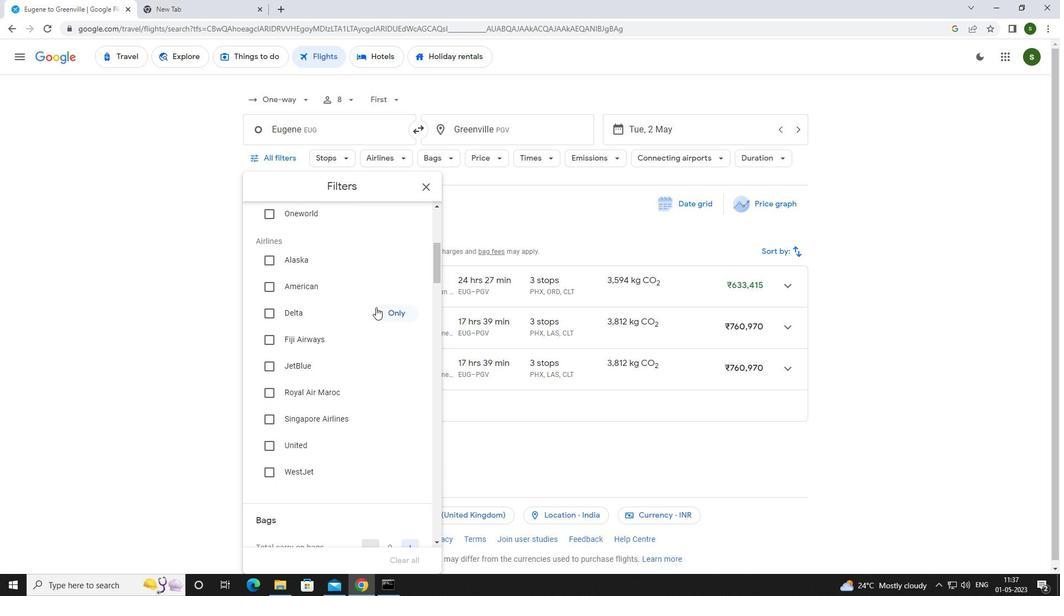 
Action: Mouse scrolled (376, 307) with delta (0, 0)
Screenshot: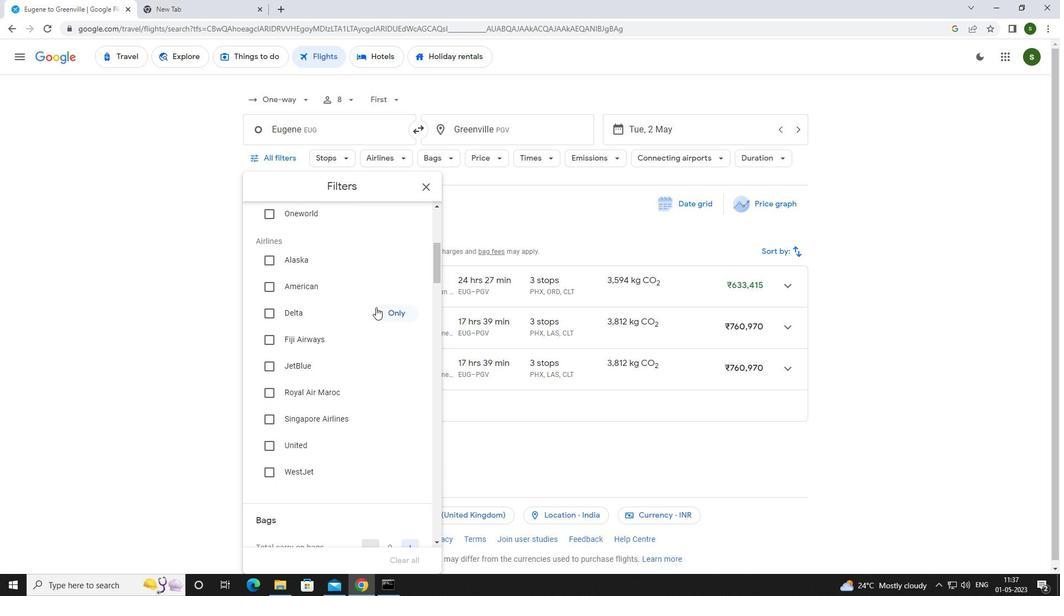 
Action: Mouse scrolled (376, 307) with delta (0, 0)
Screenshot: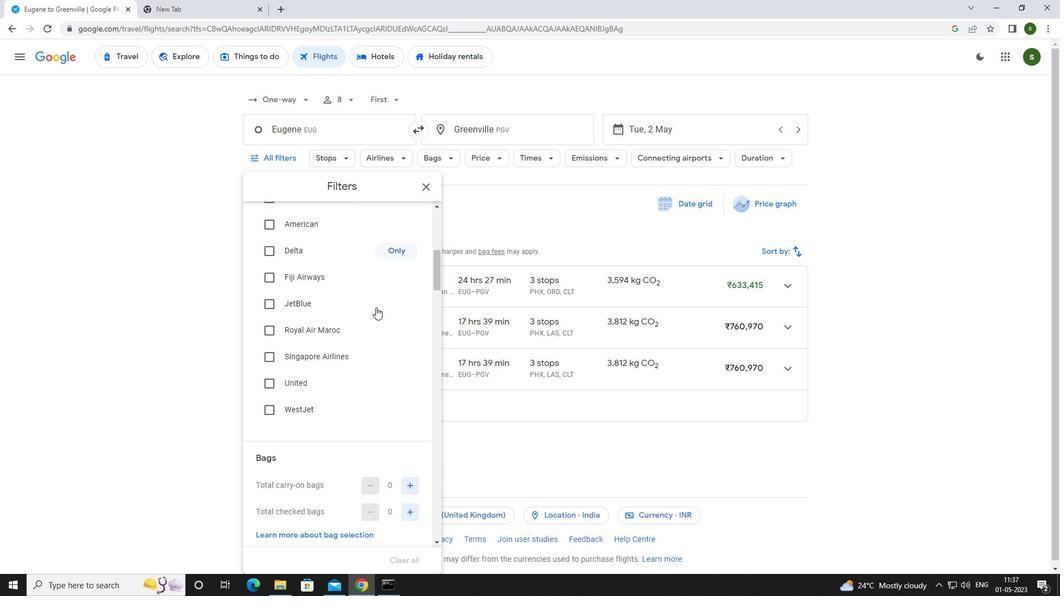 
Action: Mouse scrolled (376, 307) with delta (0, 0)
Screenshot: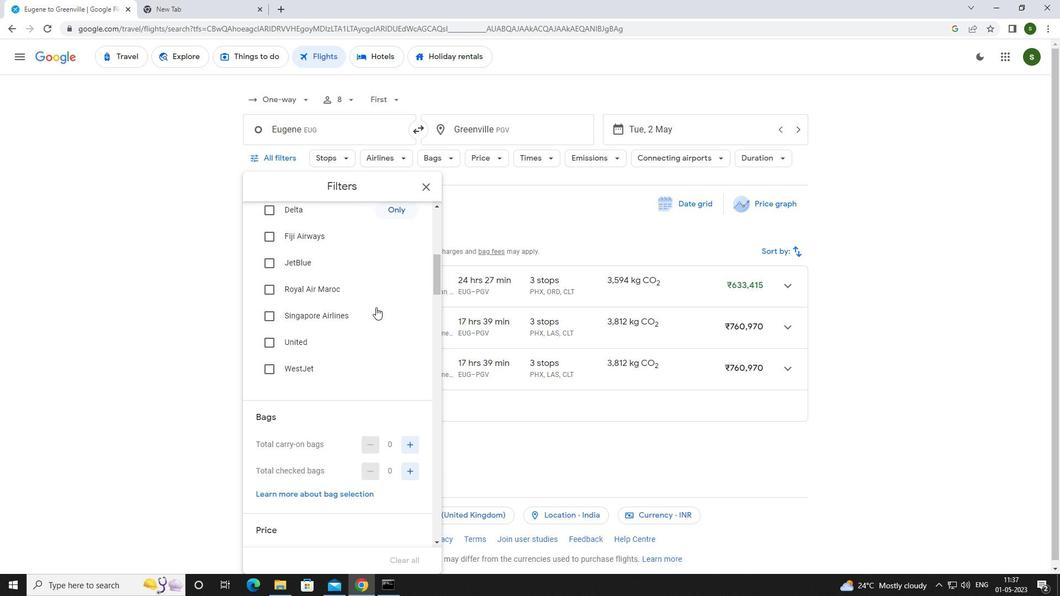 
Action: Mouse moved to (414, 354)
Screenshot: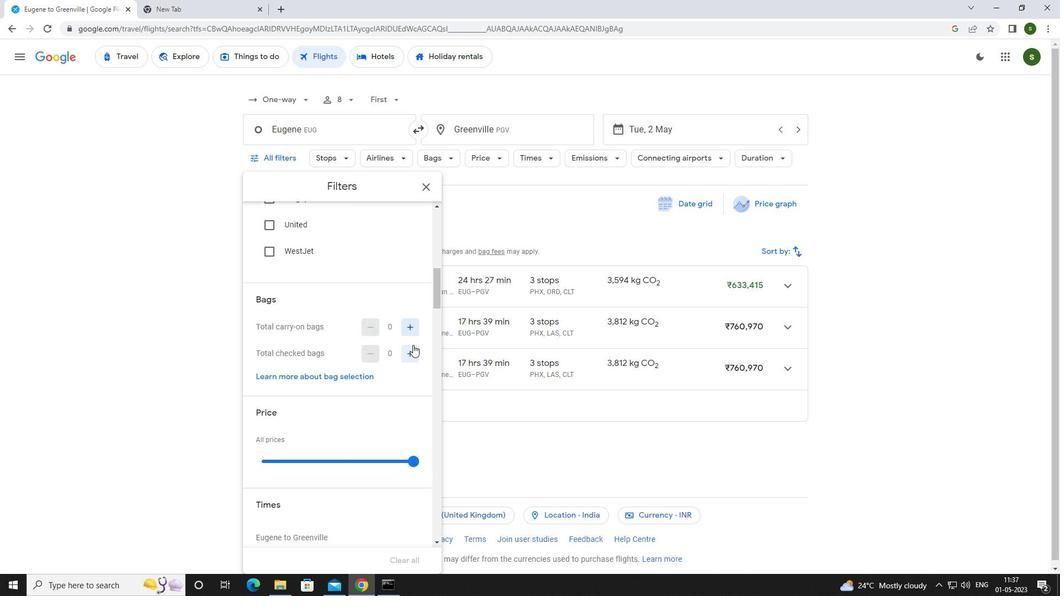 
Action: Mouse pressed left at (414, 354)
Screenshot: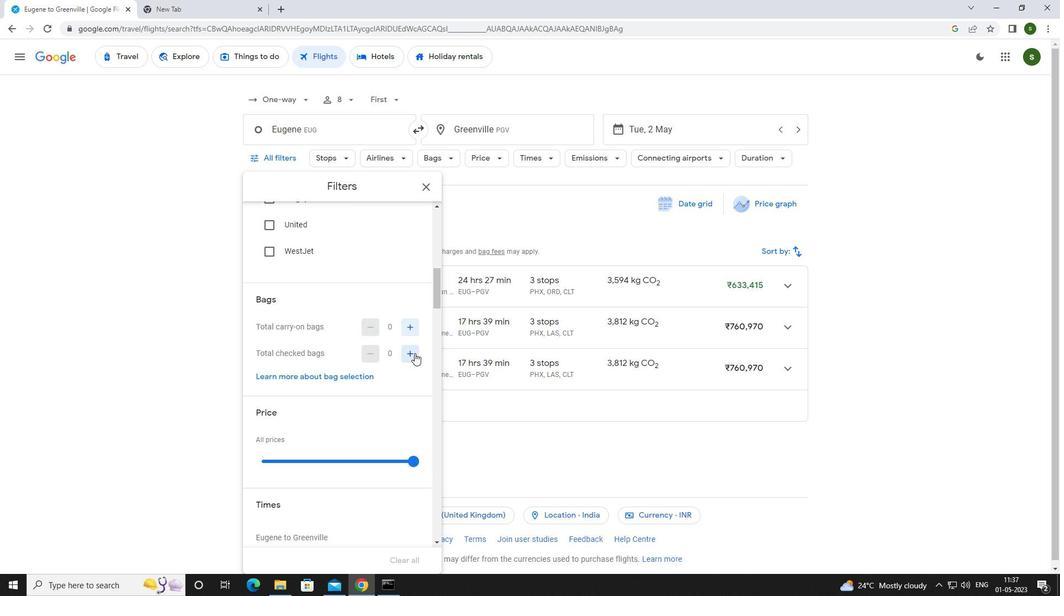 
Action: Mouse pressed left at (414, 354)
Screenshot: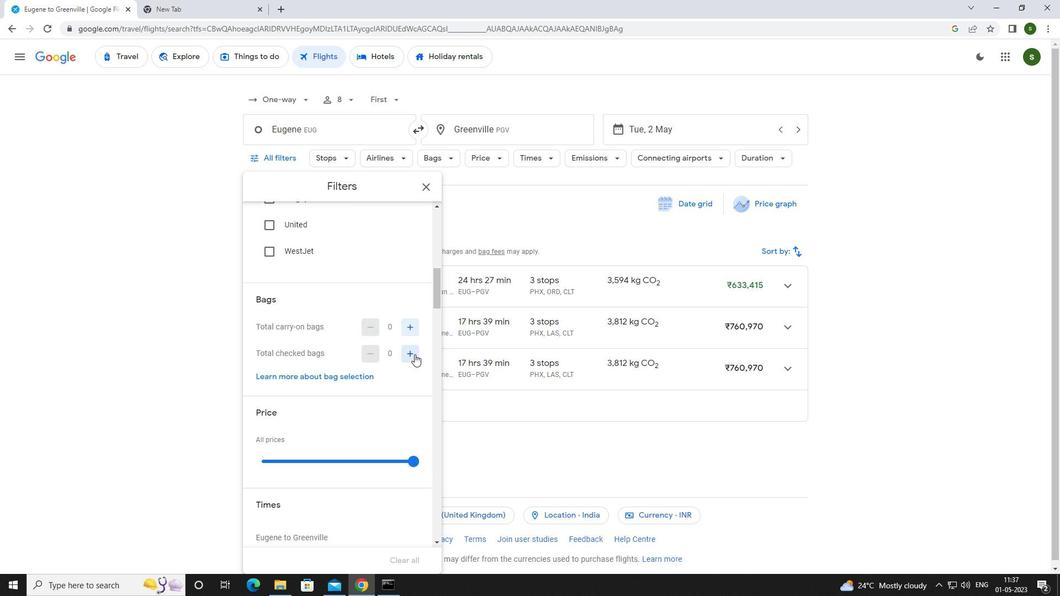 
Action: Mouse pressed left at (414, 354)
Screenshot: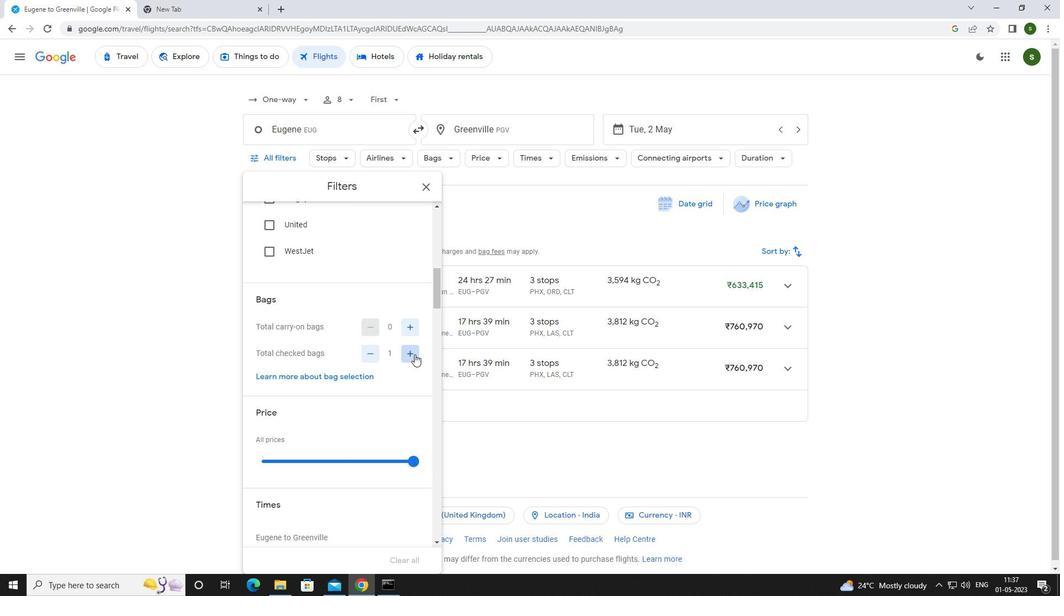 
Action: Mouse pressed left at (414, 354)
Screenshot: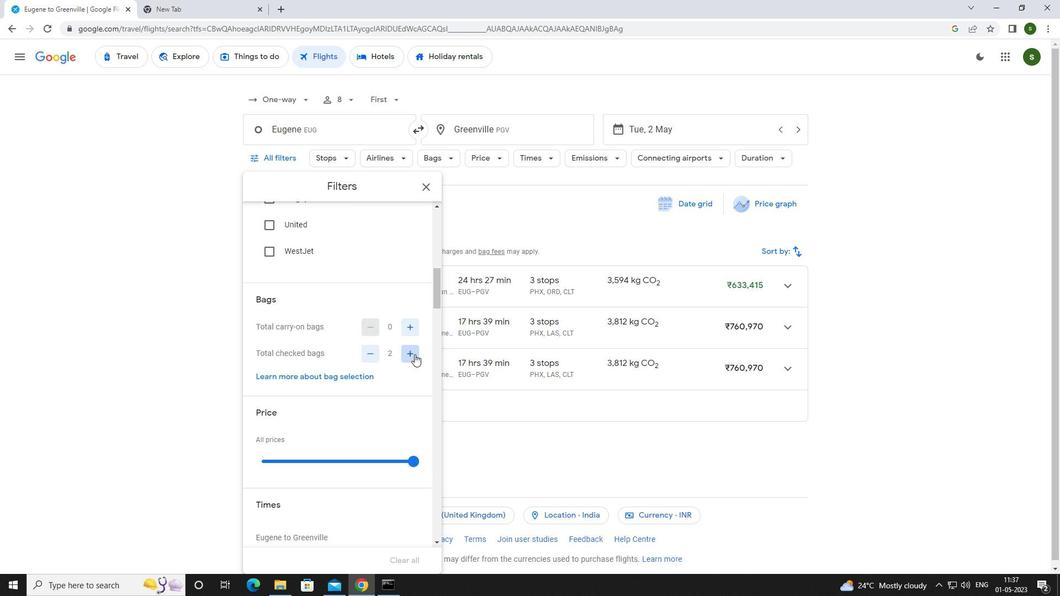 
Action: Mouse pressed left at (414, 354)
Screenshot: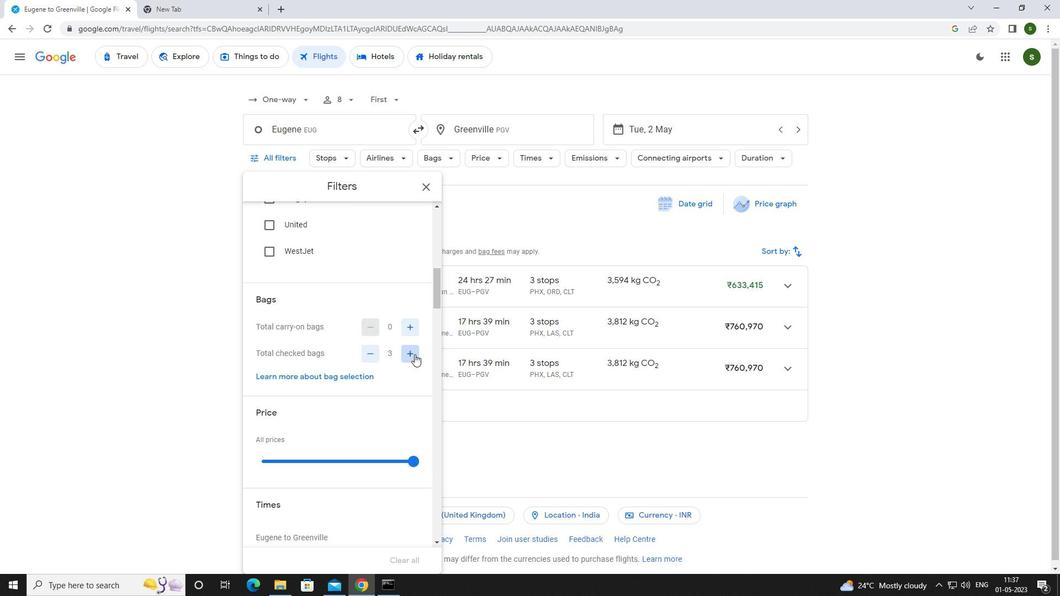 
Action: Mouse pressed left at (414, 354)
Screenshot: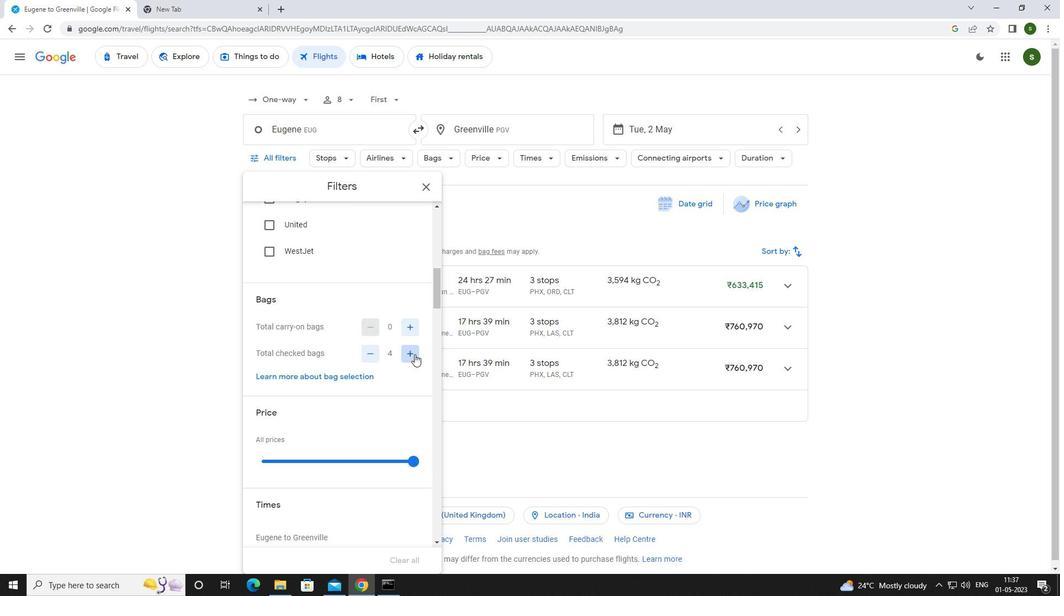 
Action: Mouse pressed left at (414, 354)
Screenshot: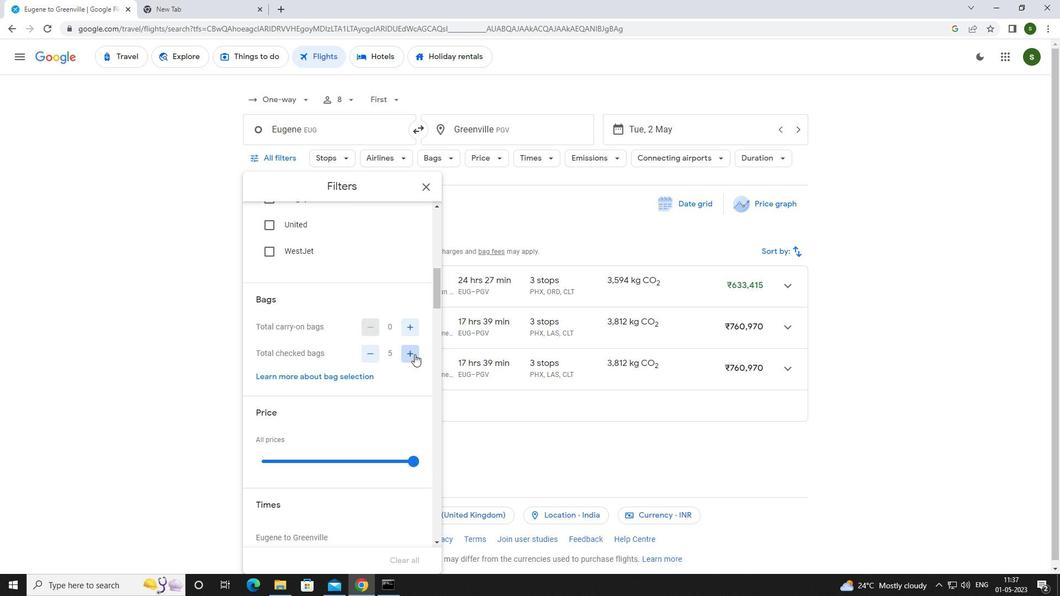 
Action: Mouse moved to (386, 361)
Screenshot: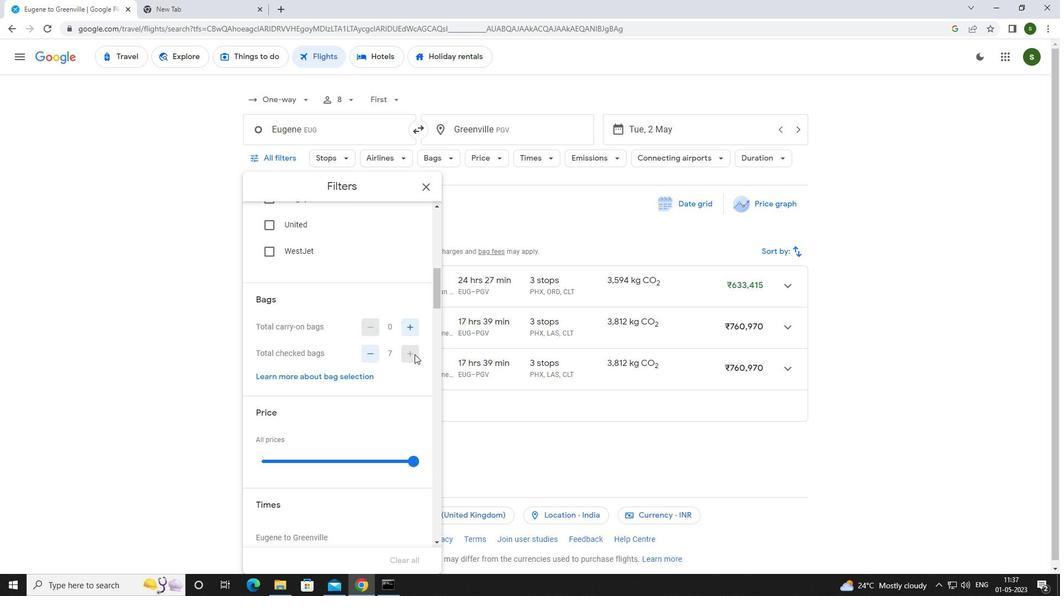 
Action: Mouse scrolled (386, 360) with delta (0, 0)
Screenshot: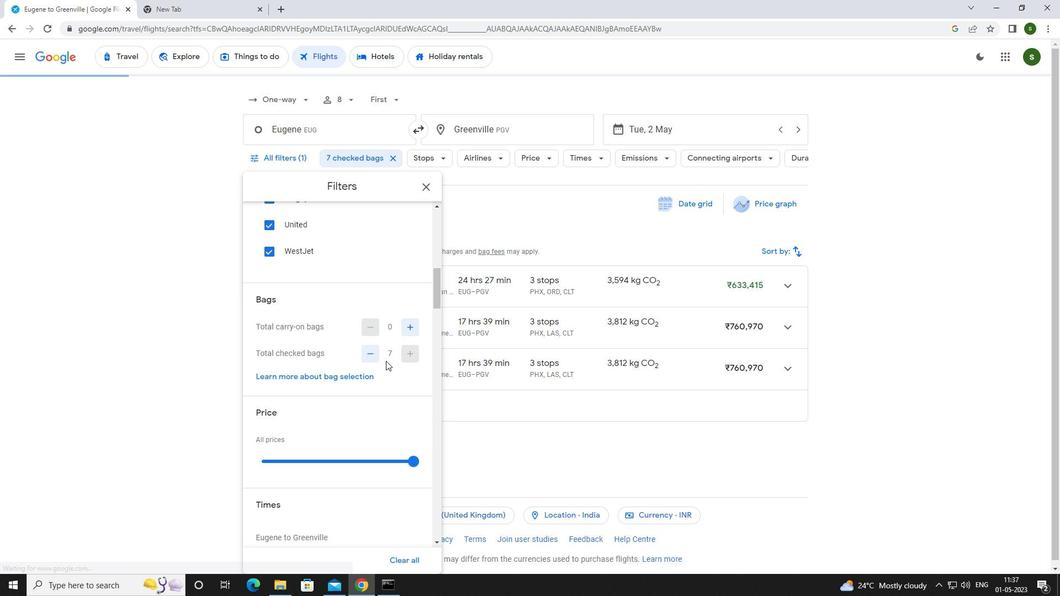 
Action: Mouse scrolled (386, 360) with delta (0, 0)
Screenshot: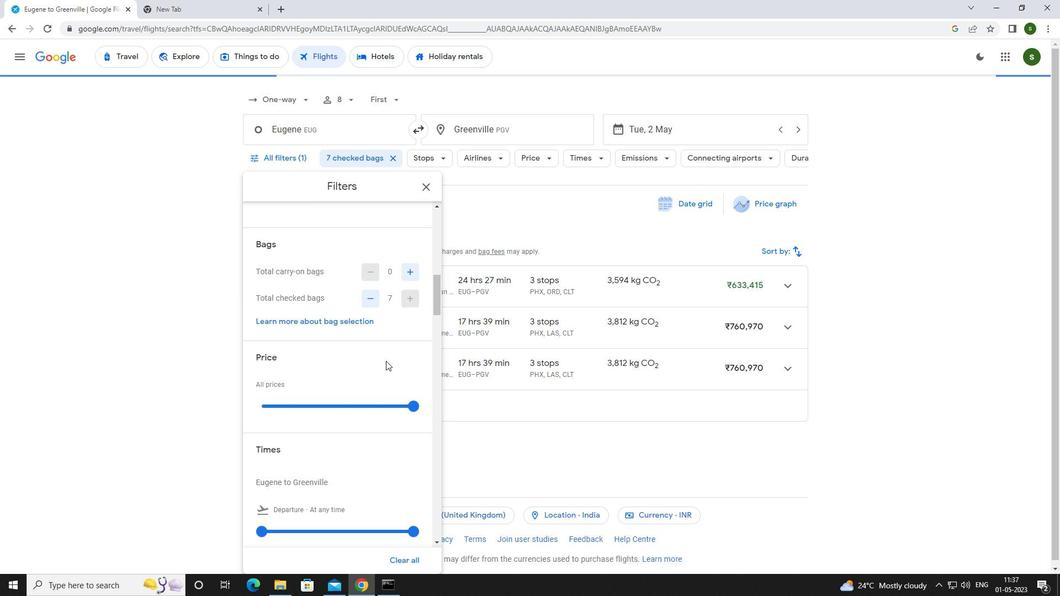
Action: Mouse moved to (409, 348)
Screenshot: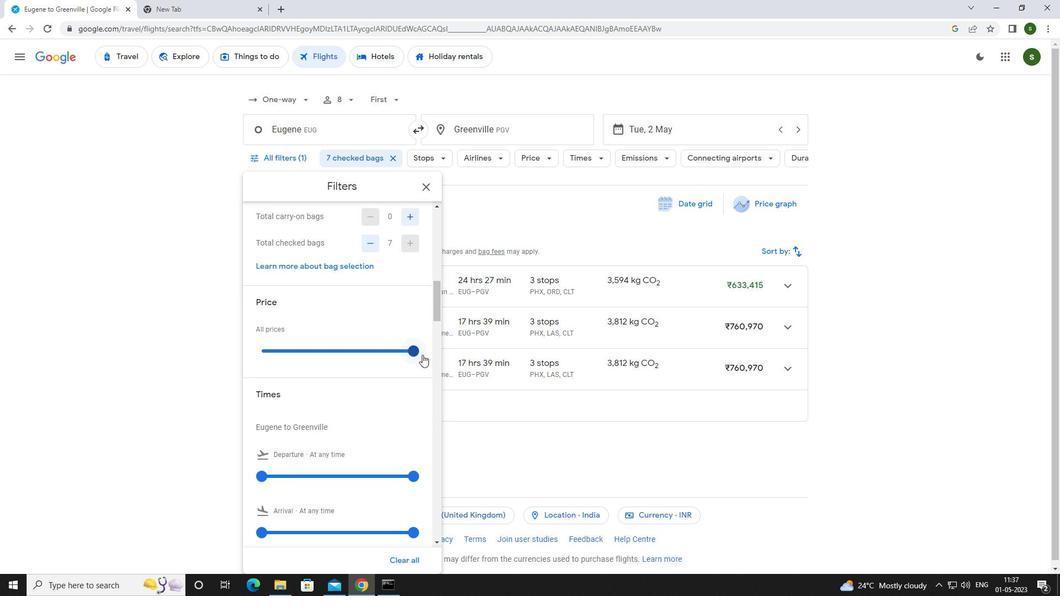 
Action: Mouse pressed left at (409, 348)
Screenshot: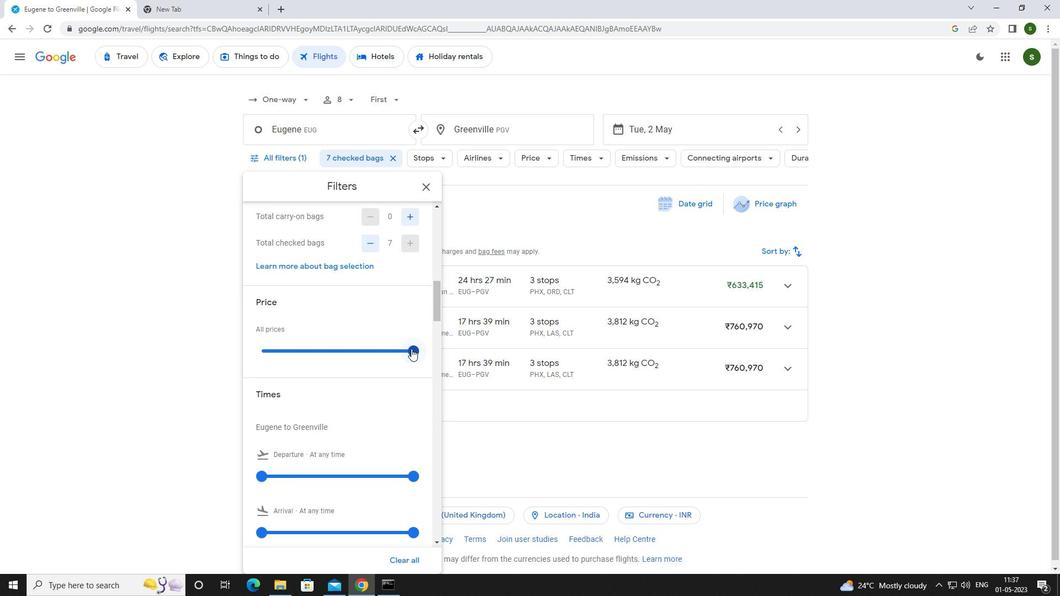 
Action: Mouse pressed left at (409, 348)
Screenshot: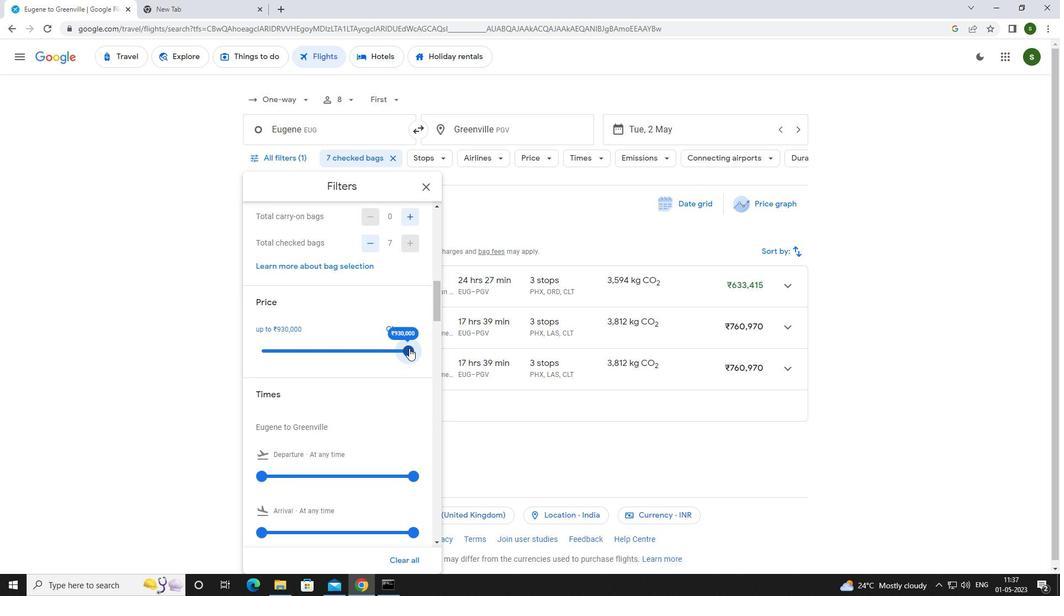 
Action: Mouse moved to (322, 374)
Screenshot: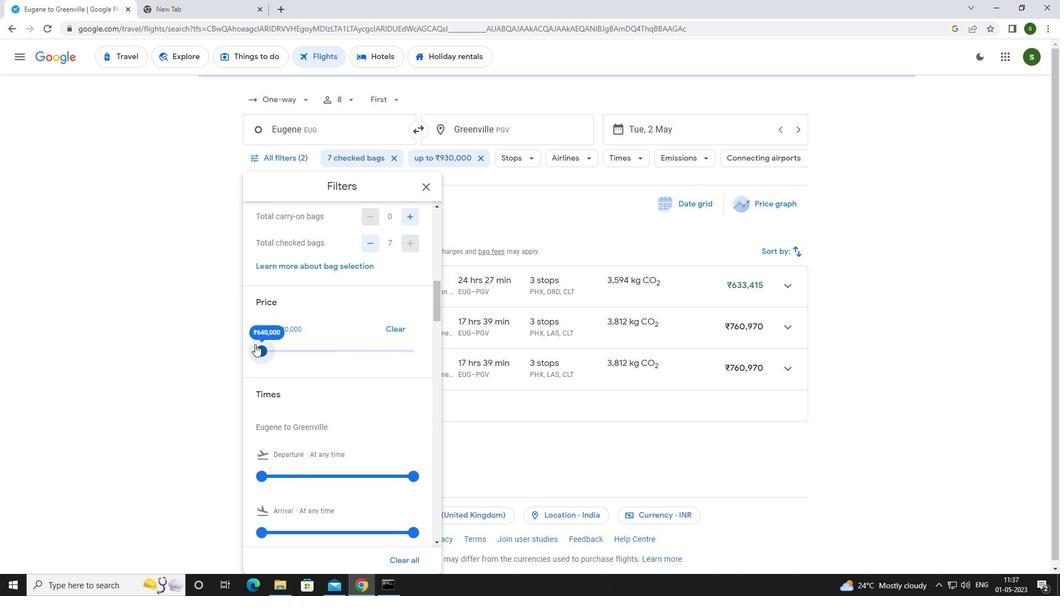 
Action: Mouse scrolled (322, 373) with delta (0, 0)
Screenshot: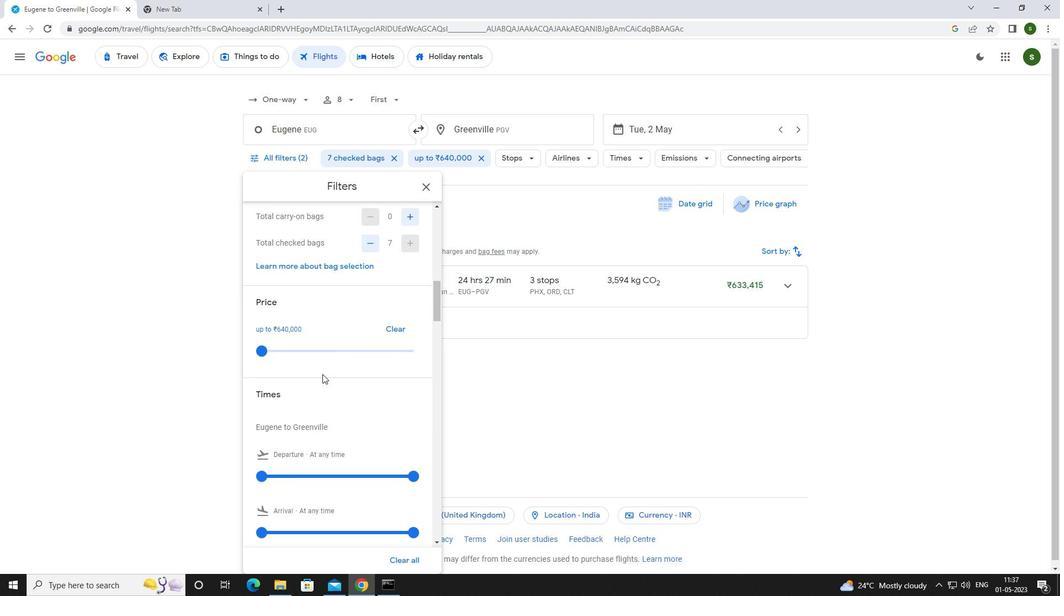 
Action: Mouse moved to (261, 420)
Screenshot: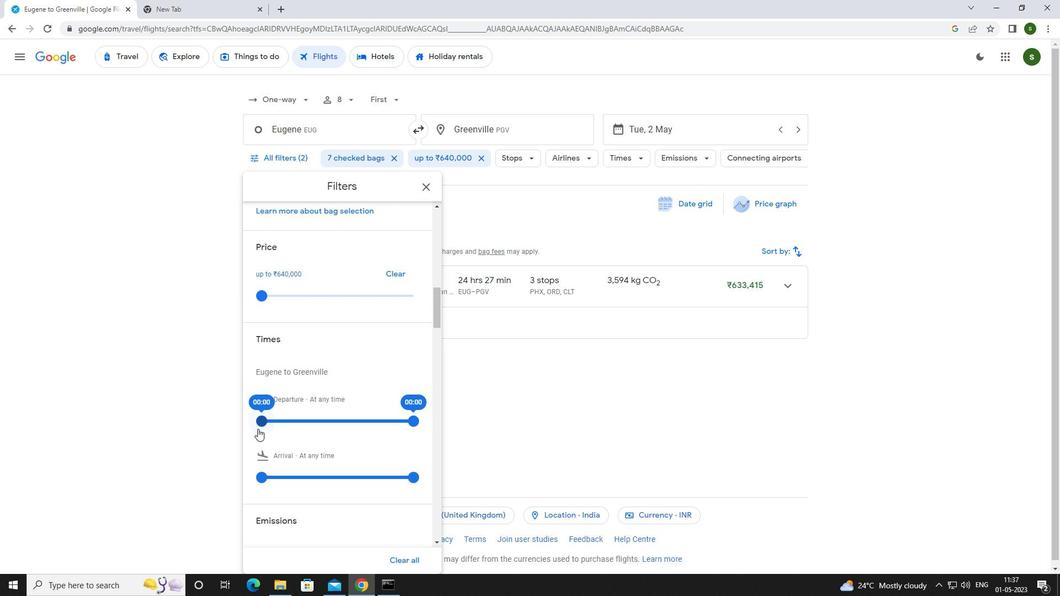 
Action: Mouse pressed left at (261, 420)
Screenshot: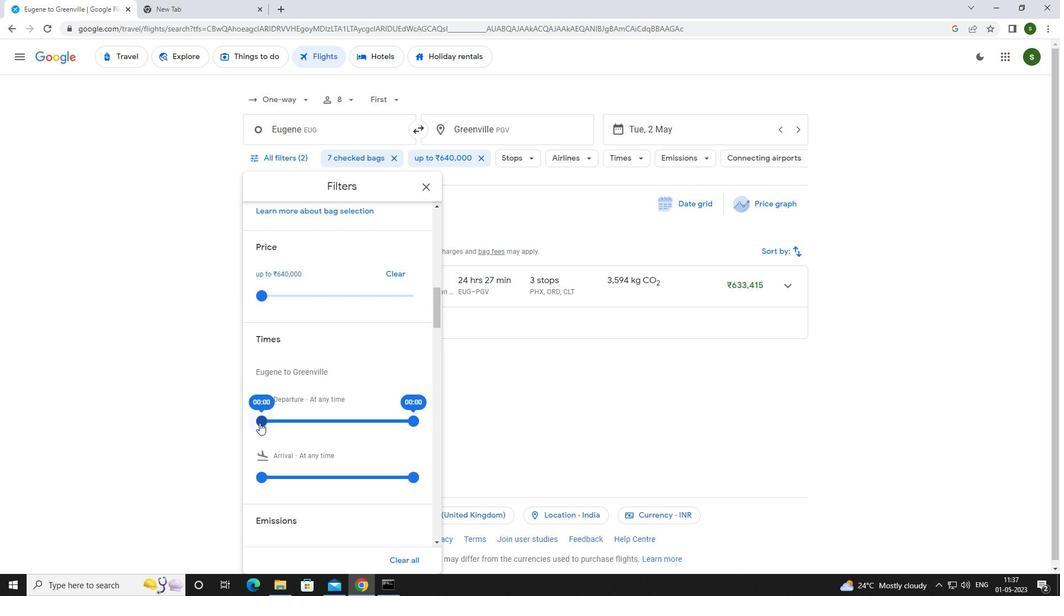 
Action: Mouse moved to (508, 389)
Screenshot: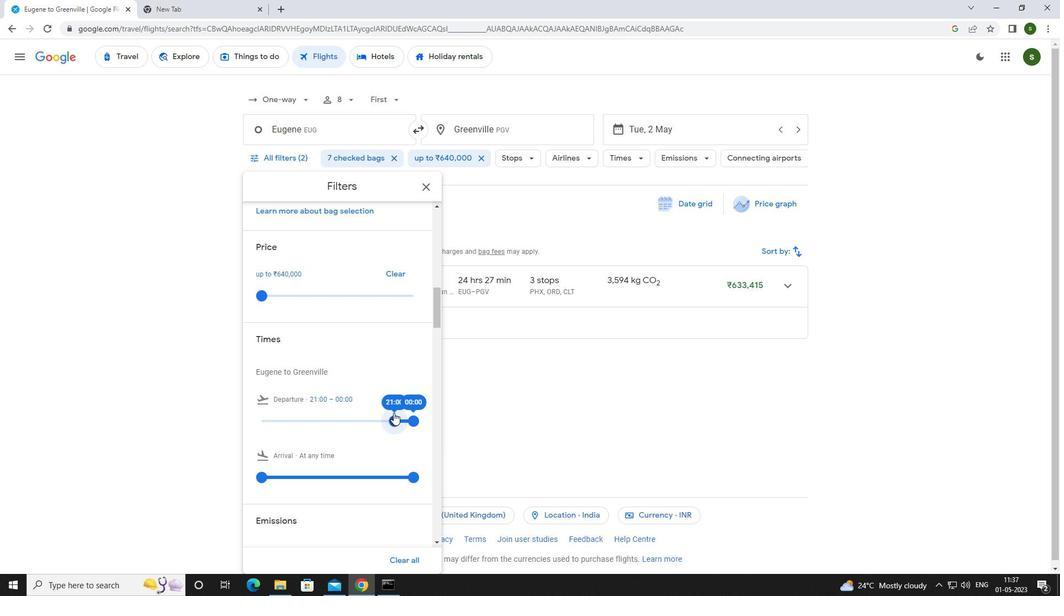 
Action: Mouse pressed left at (508, 389)
Screenshot: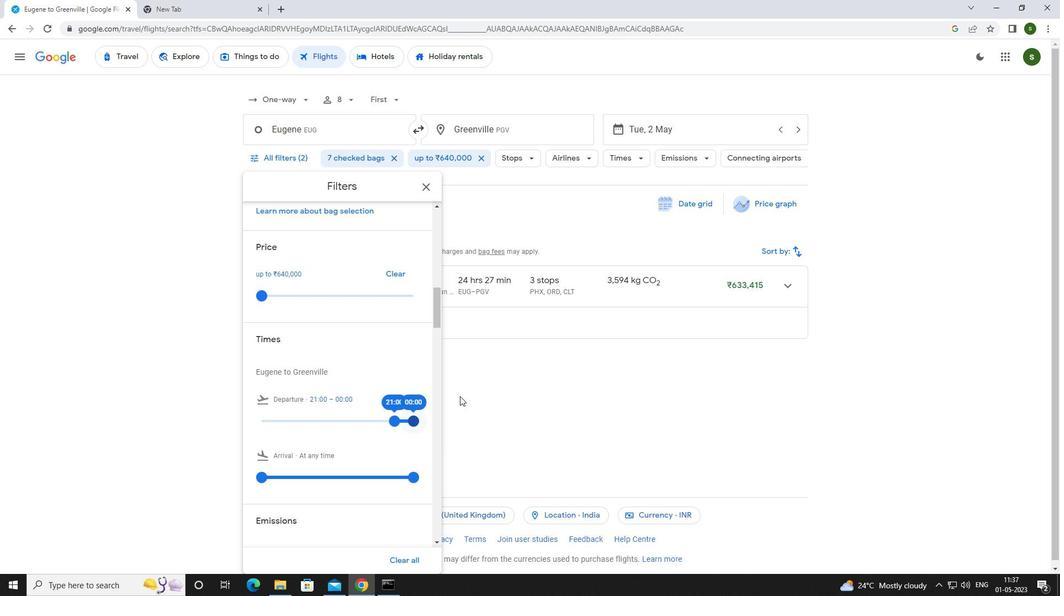 
